 Task: For heading  Tahoma with underline.  font size for heading20,  'Change the font style of data to'Arial.  and font size to 12,  Change the alignment of both headline & data to Align left.  In the sheet  BankStmts reviewbook
Action: Mouse moved to (133, 158)
Screenshot: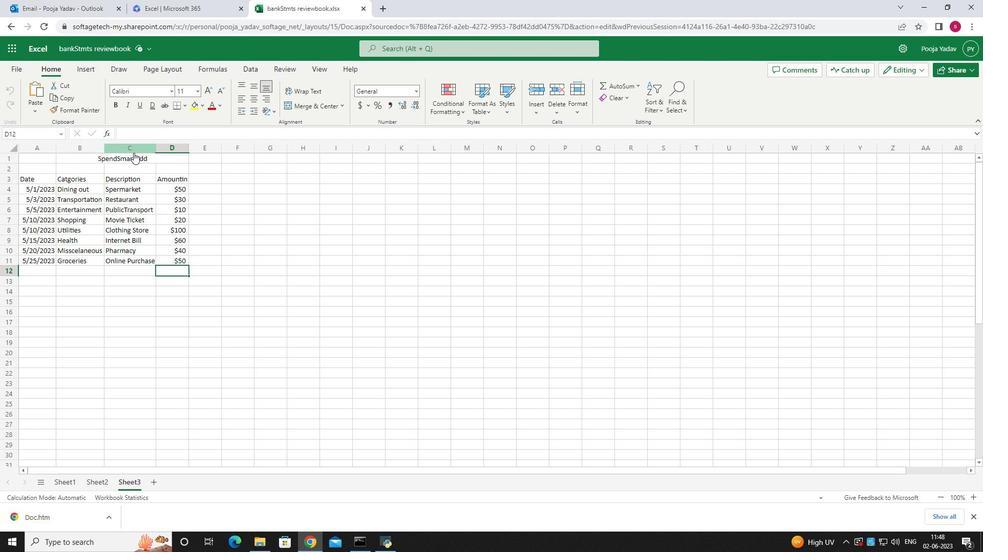 
Action: Mouse pressed left at (133, 158)
Screenshot: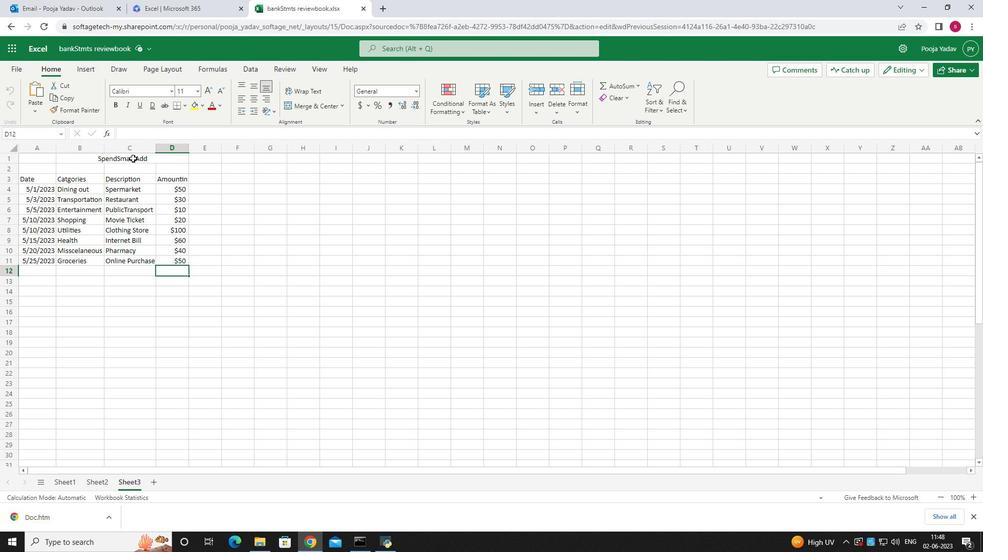 
Action: Key pressed ctrl+U
Screenshot: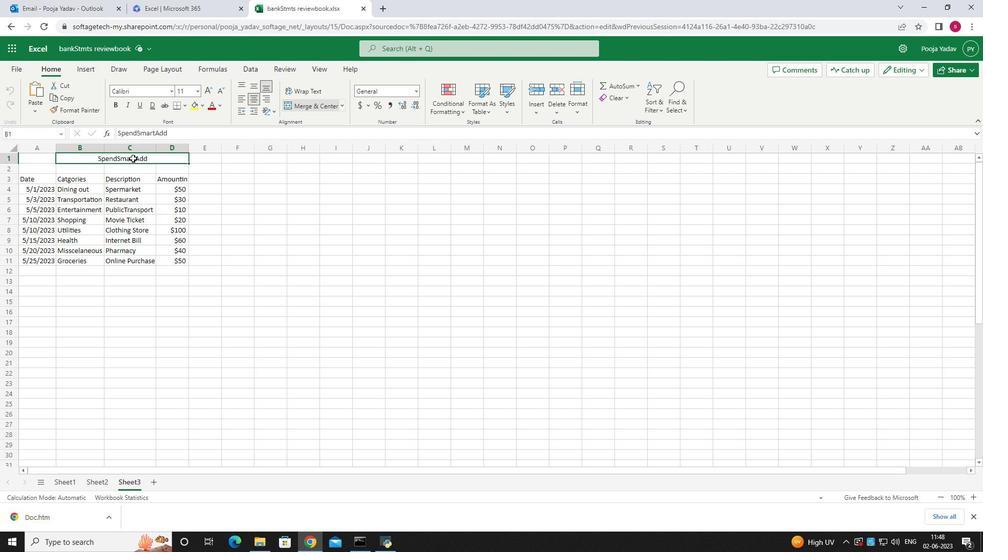 
Action: Mouse moved to (139, 100)
Screenshot: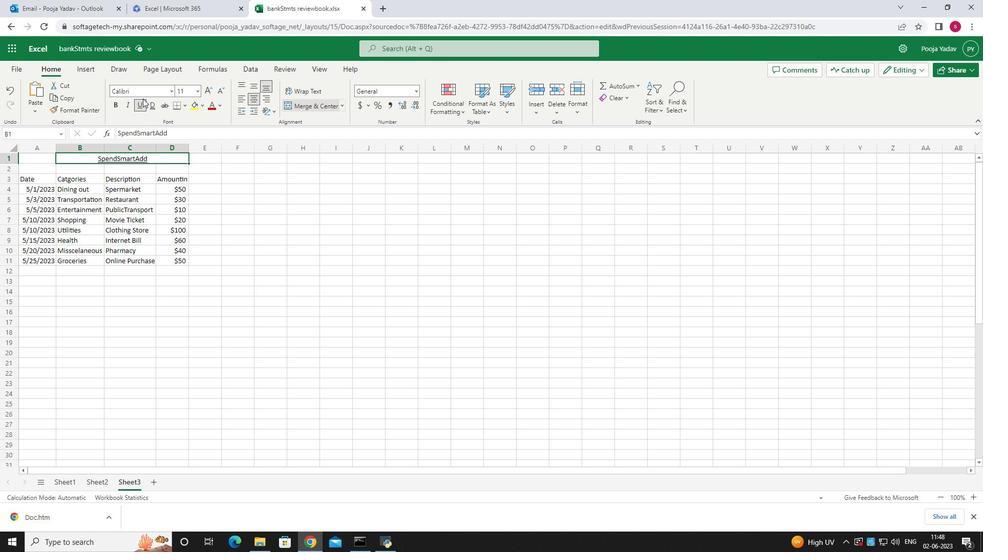 
Action: Mouse pressed left at (139, 100)
Screenshot: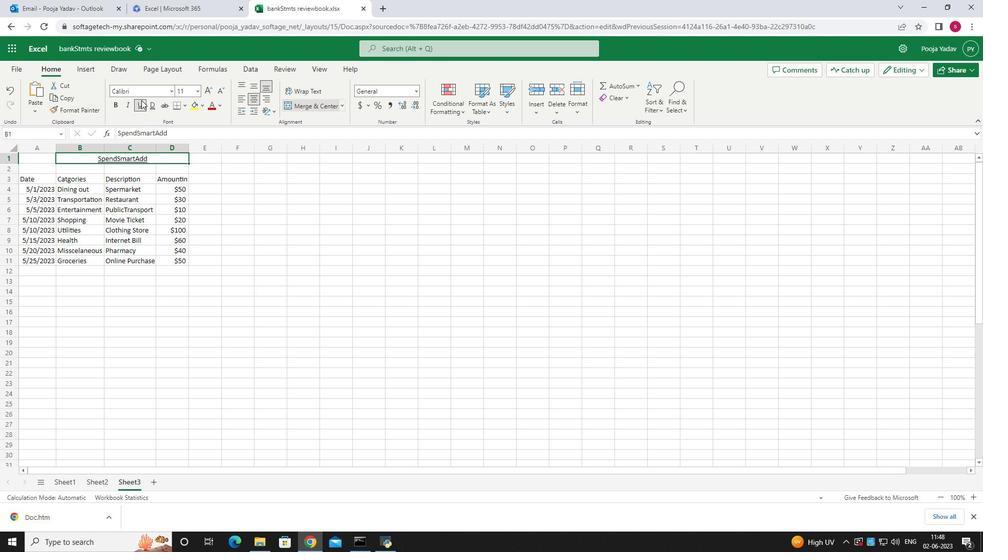 
Action: Mouse pressed left at (139, 100)
Screenshot: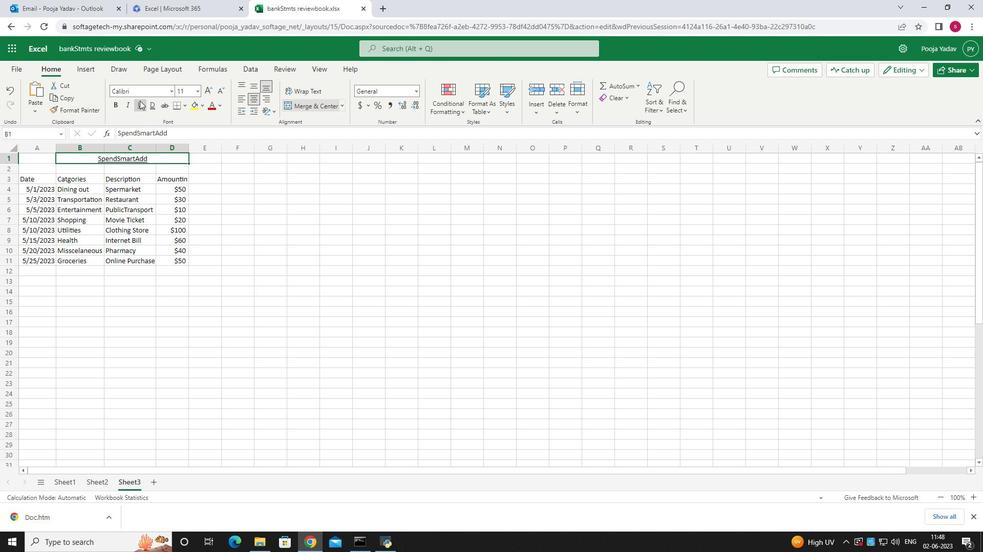 
Action: Mouse moved to (171, 91)
Screenshot: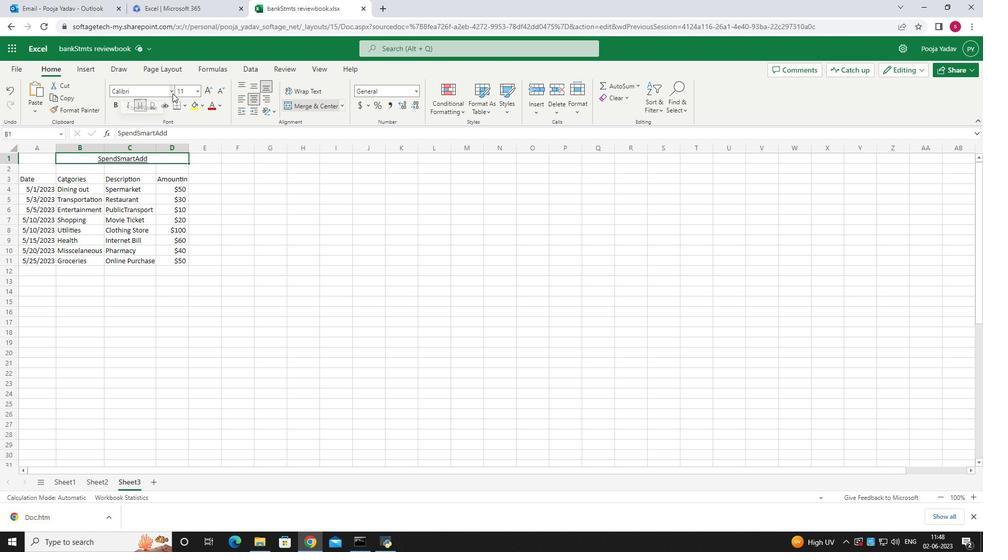 
Action: Mouse pressed left at (171, 91)
Screenshot: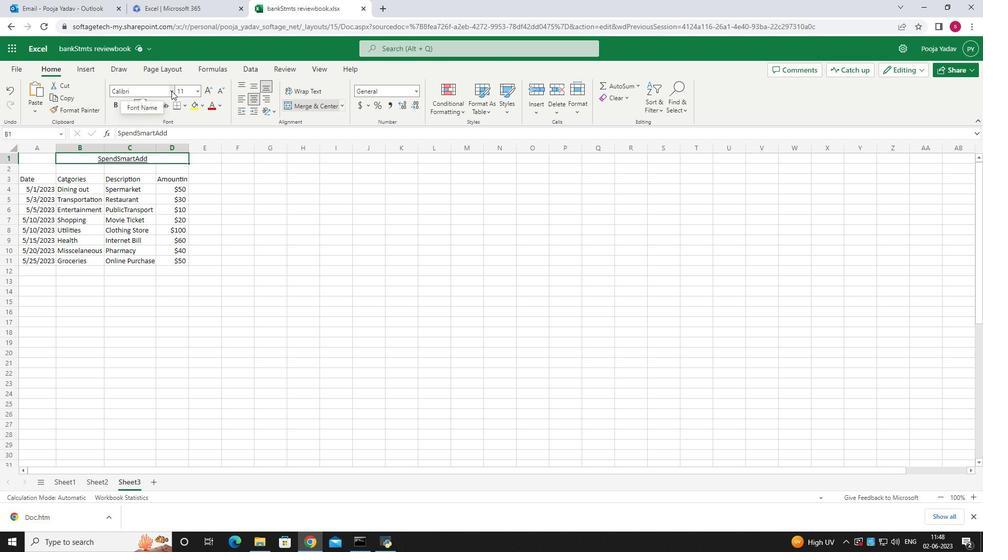 
Action: Mouse pressed left at (171, 91)
Screenshot: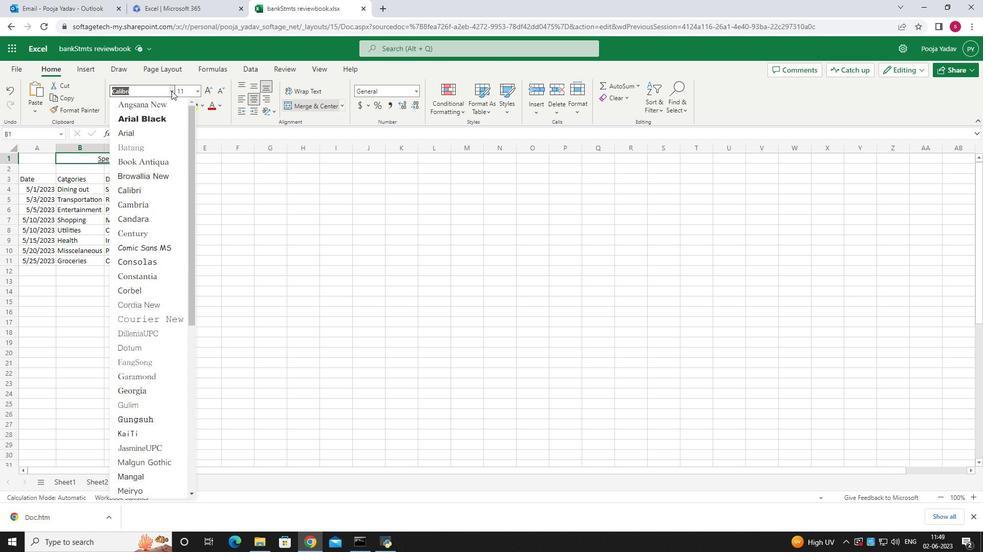 
Action: Mouse pressed left at (171, 91)
Screenshot: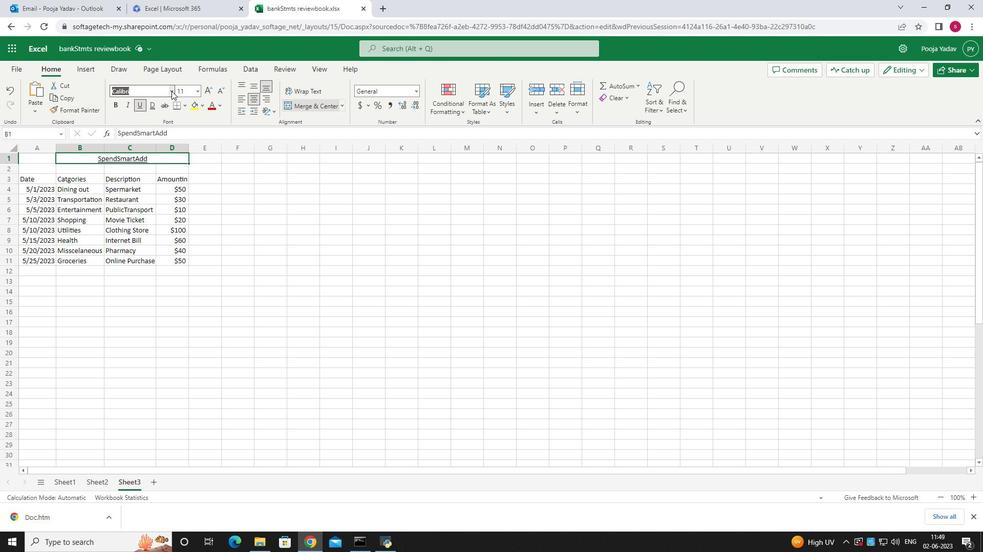 
Action: Mouse moved to (159, 91)
Screenshot: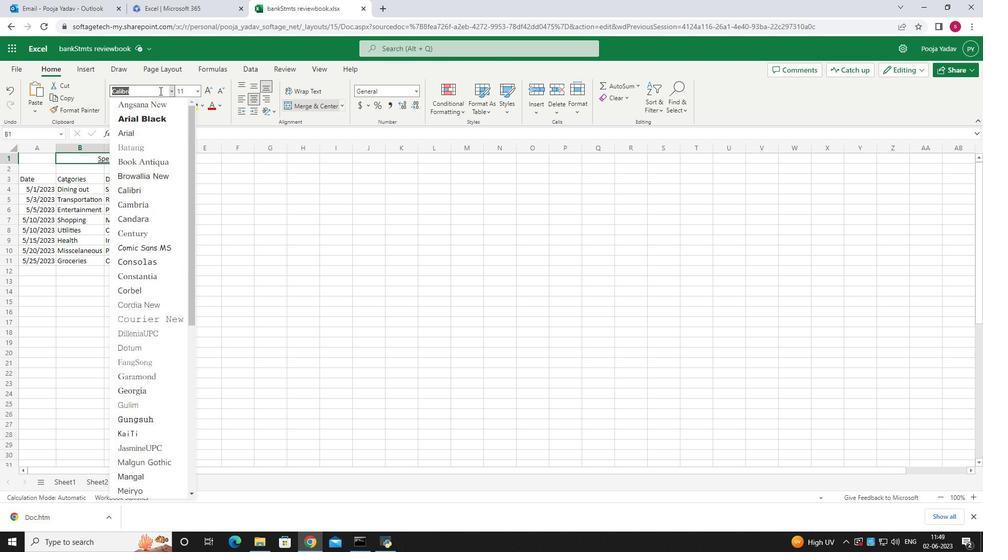 
Action: Mouse pressed left at (159, 91)
Screenshot: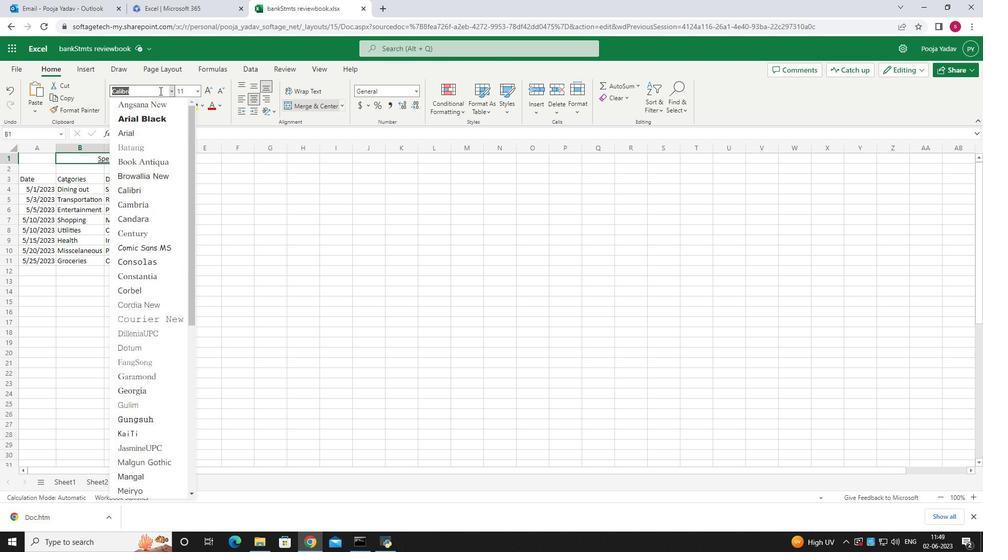 
Action: Key pressed <Key.backspace><Key.backspace><Key.backspace><Key.backspace><Key.backspace><Key.backspace><Key.backspace><Key.backspace><Key.backspace><Key.backspace>t<Key.shift>ho<Key.backspace><Key.backspace>ahoma<Key.enter>
Screenshot: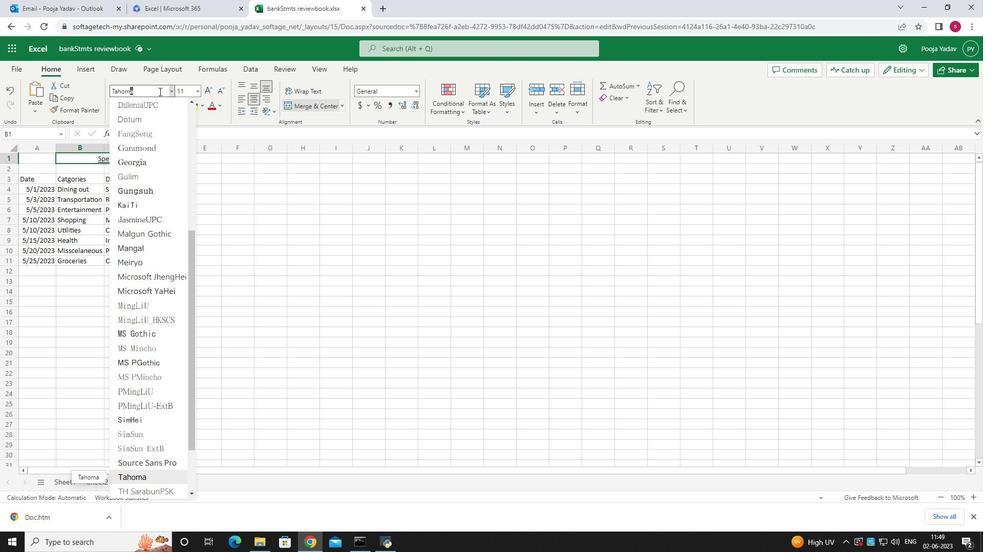 
Action: Mouse moved to (168, 92)
Screenshot: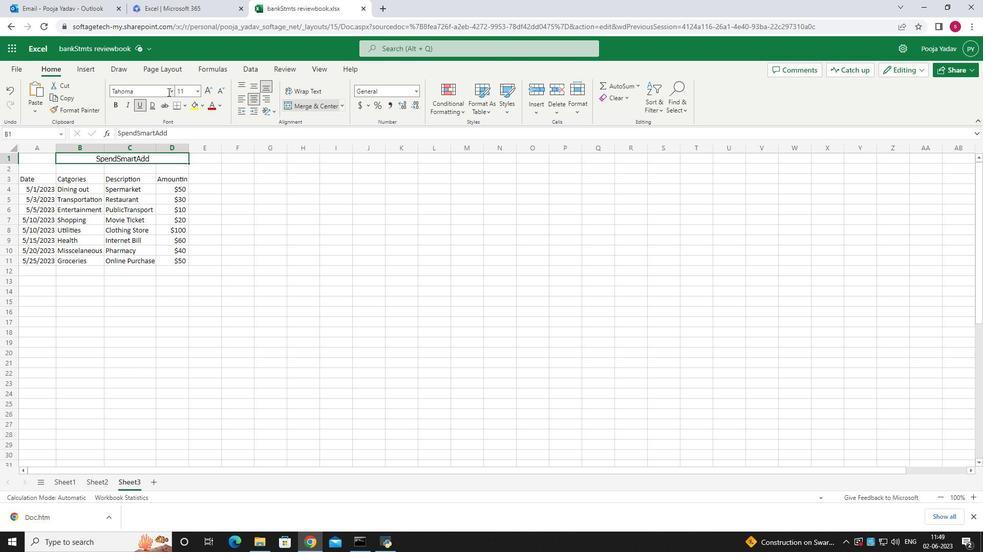 
Action: Mouse pressed left at (168, 92)
Screenshot: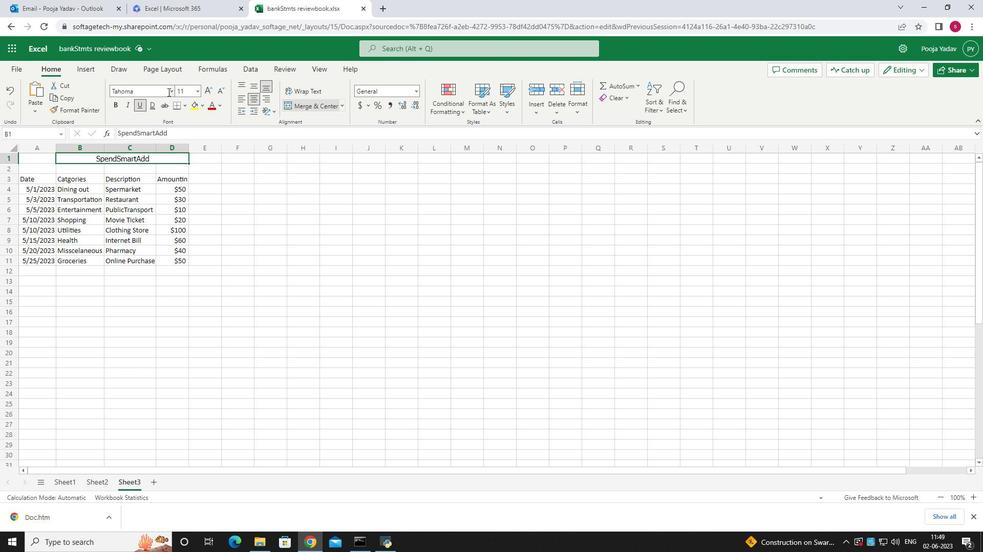 
Action: Mouse moved to (152, 371)
Screenshot: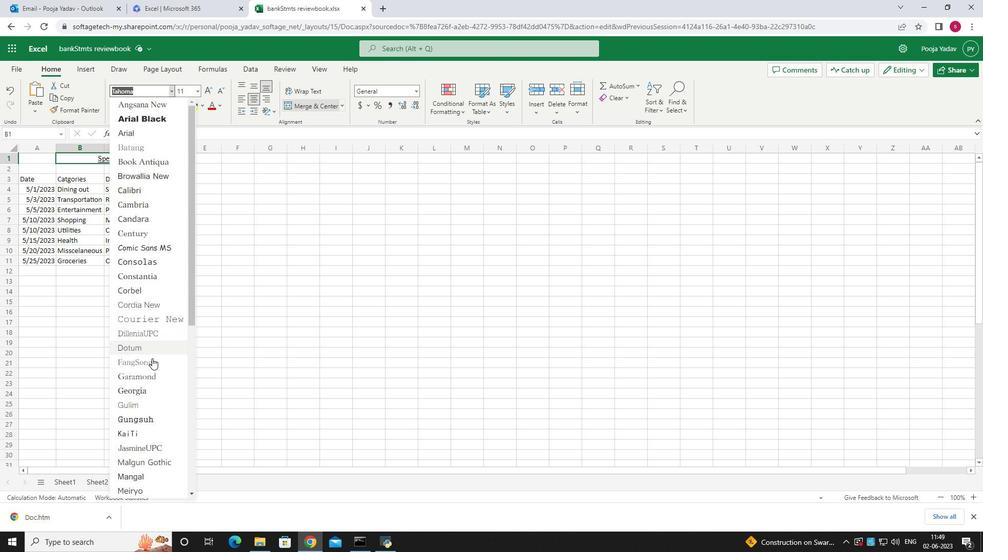 
Action: Mouse scrolled (152, 370) with delta (0, 0)
Screenshot: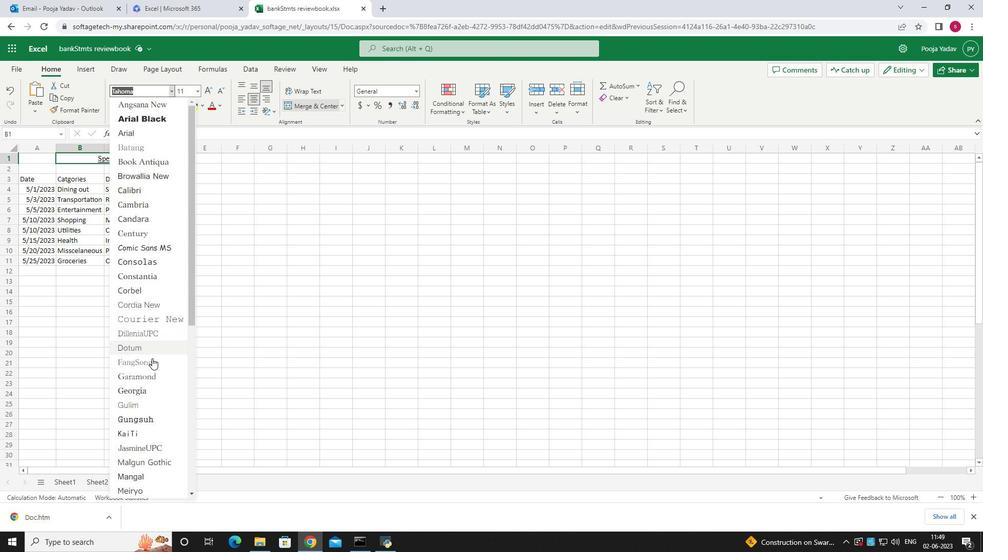 
Action: Mouse scrolled (152, 370) with delta (0, 0)
Screenshot: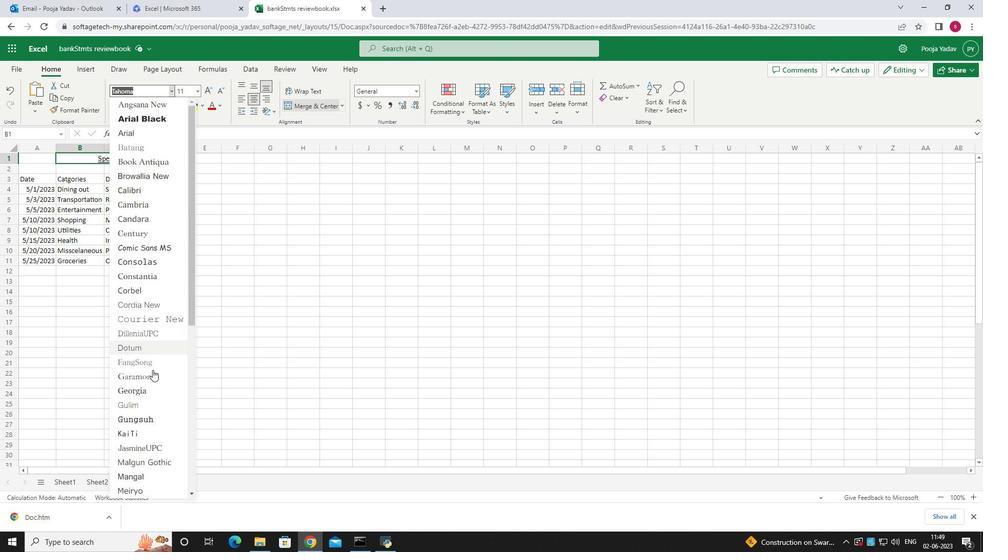 
Action: Mouse scrolled (152, 370) with delta (0, 0)
Screenshot: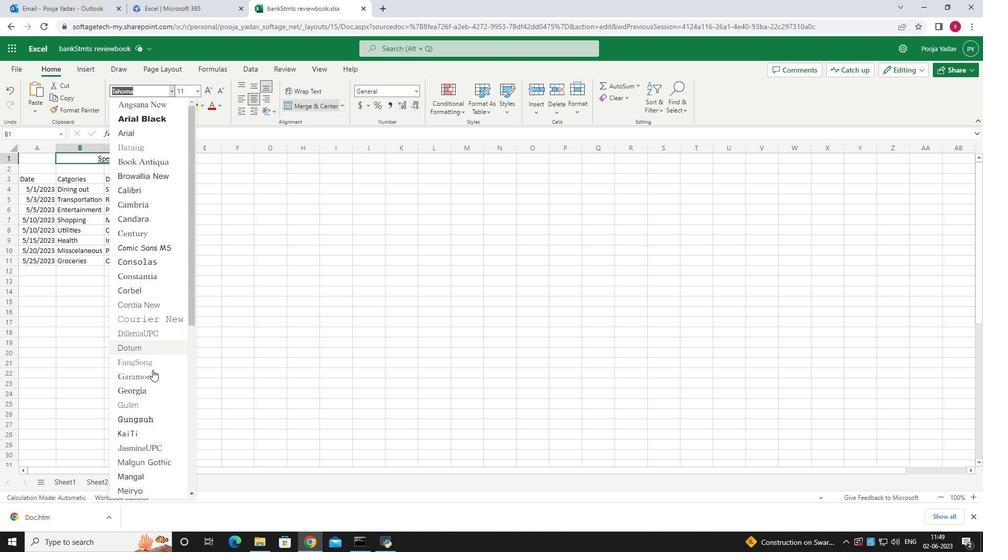 
Action: Mouse scrolled (152, 370) with delta (0, 0)
Screenshot: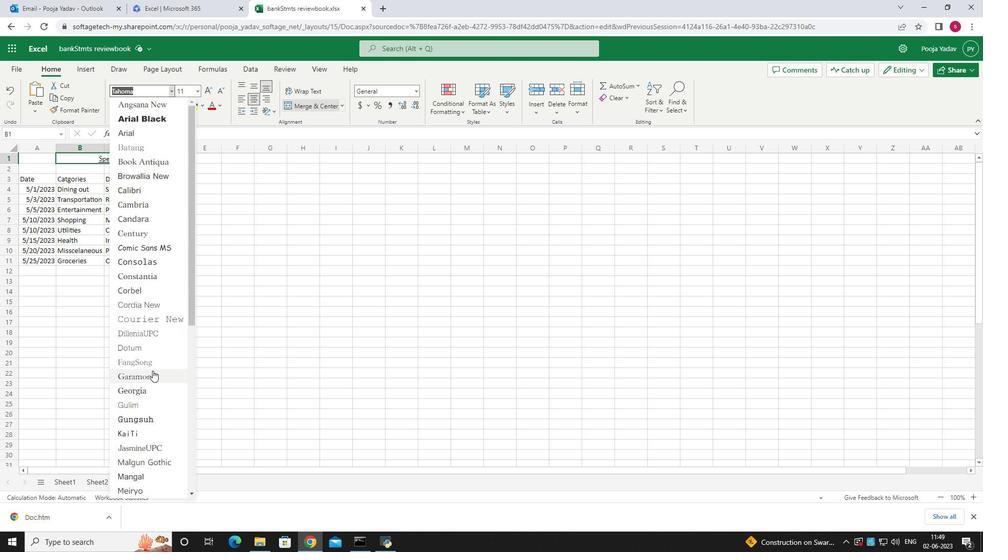 
Action: Mouse scrolled (152, 370) with delta (0, 0)
Screenshot: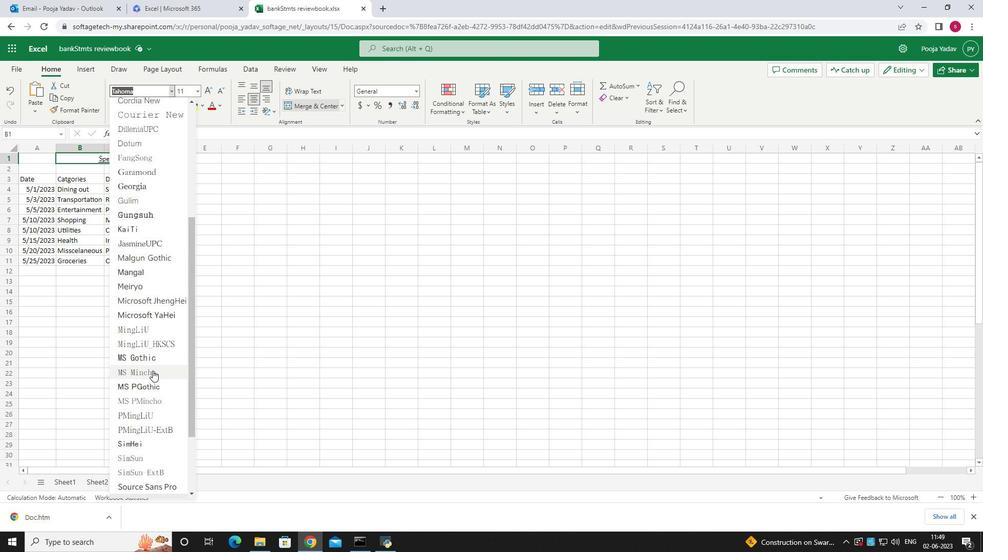 
Action: Mouse scrolled (152, 370) with delta (0, 0)
Screenshot: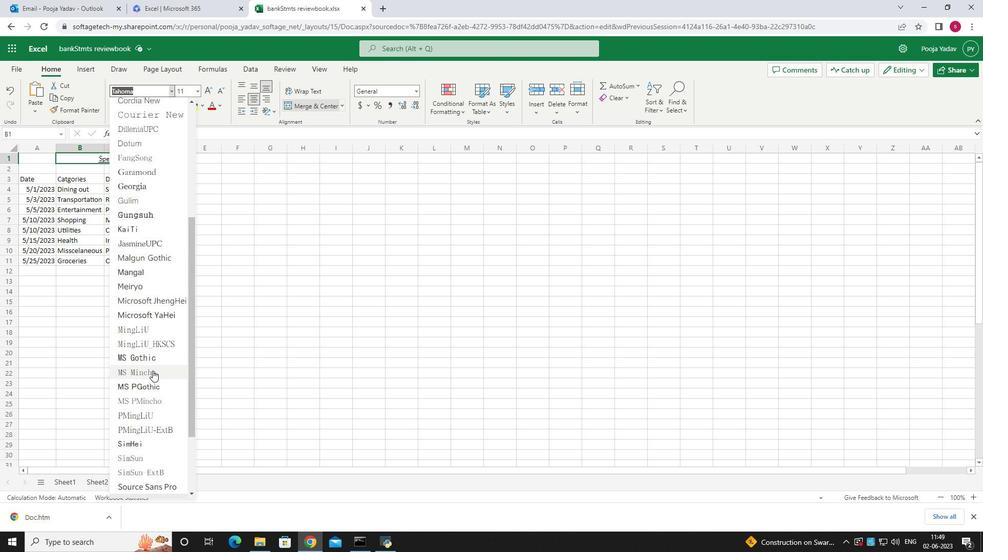 
Action: Mouse scrolled (152, 370) with delta (0, 0)
Screenshot: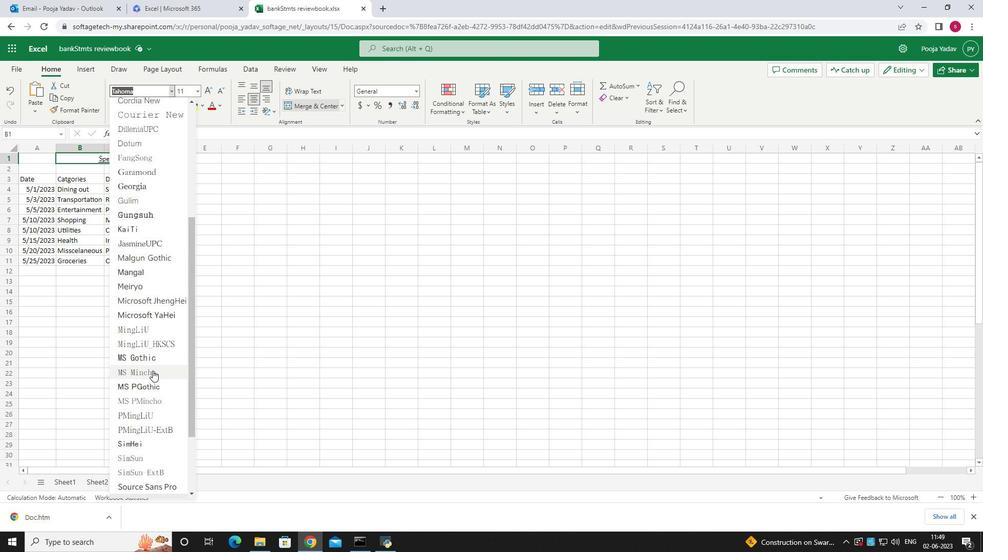 
Action: Mouse scrolled (152, 370) with delta (0, 0)
Screenshot: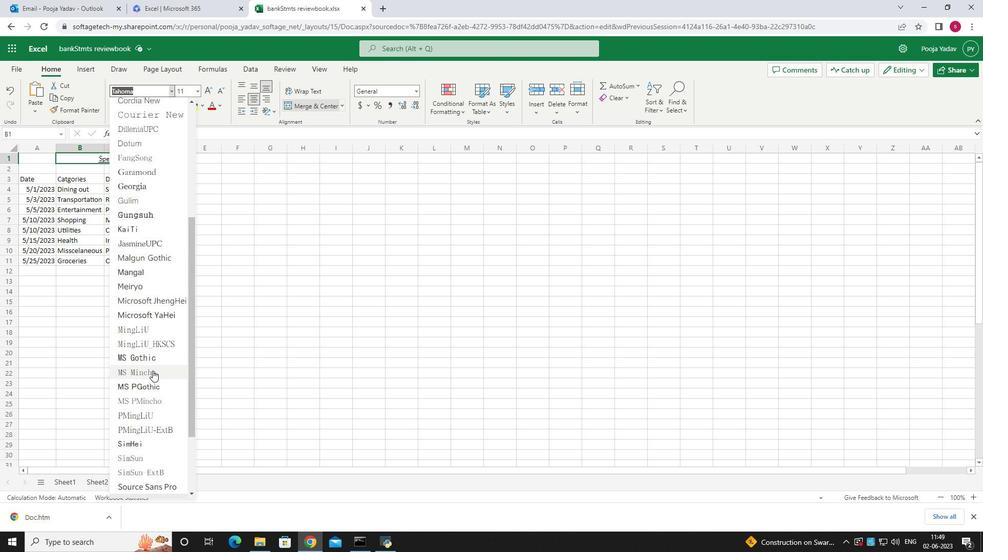 
Action: Mouse scrolled (152, 370) with delta (0, 0)
Screenshot: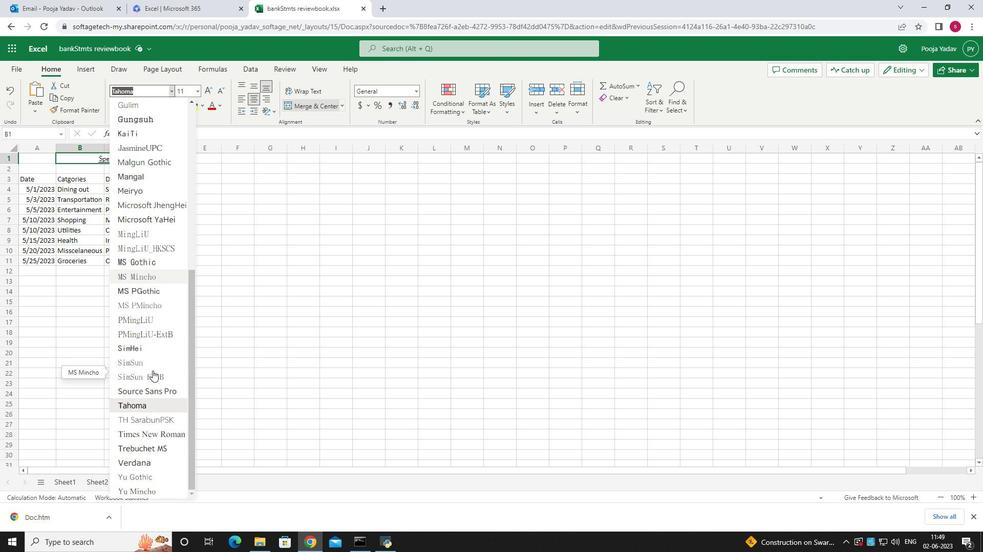 
Action: Mouse scrolled (152, 370) with delta (0, 0)
Screenshot: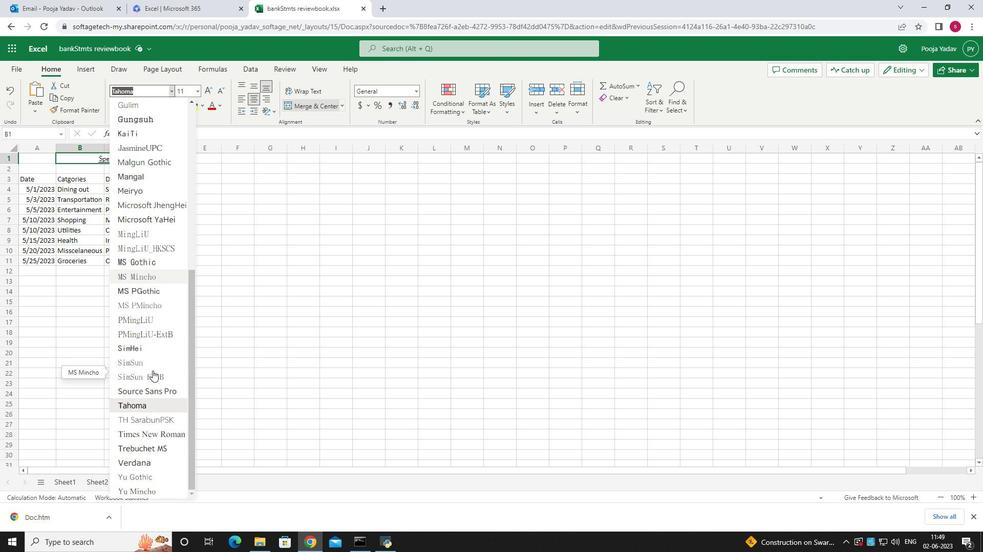 
Action: Mouse scrolled (152, 370) with delta (0, 0)
Screenshot: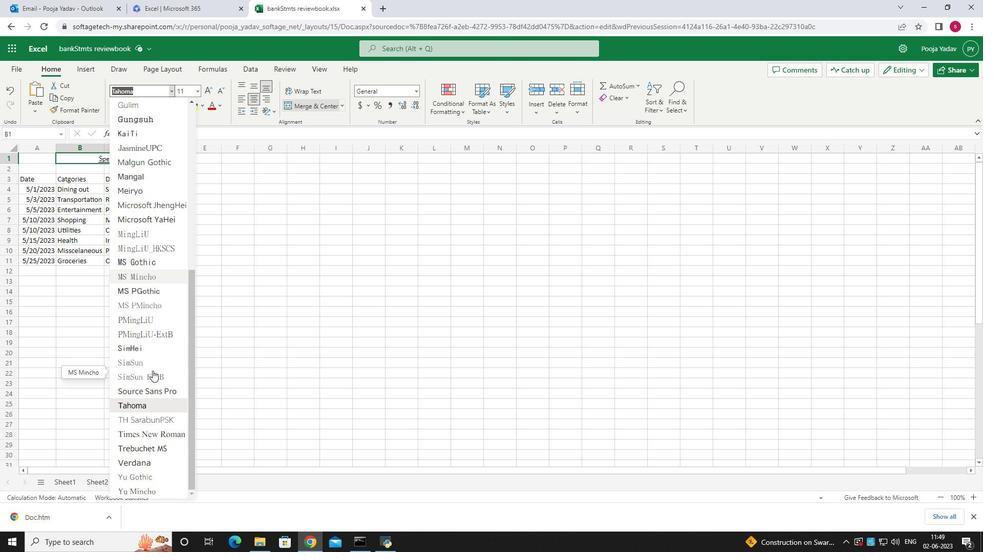 
Action: Mouse scrolled (152, 370) with delta (0, 0)
Screenshot: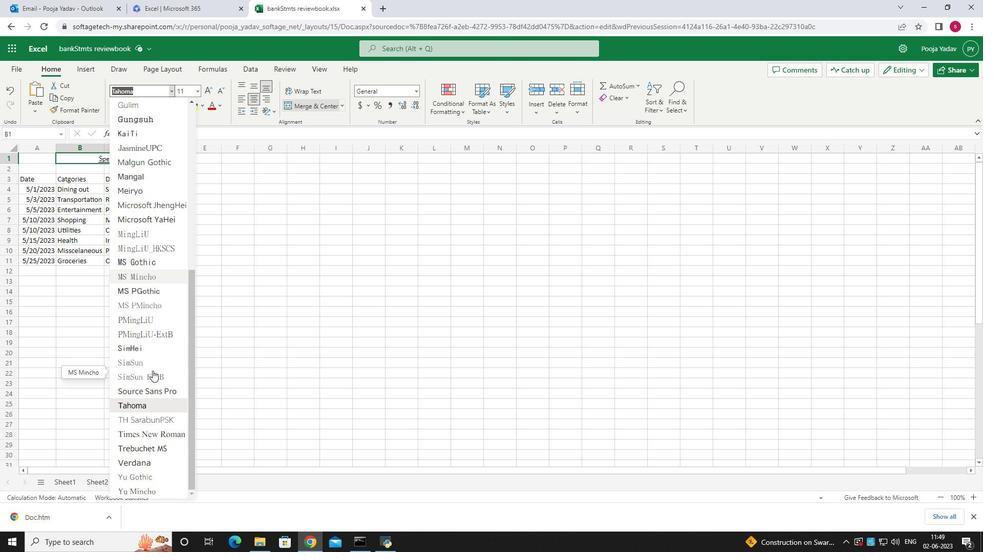 
Action: Mouse scrolled (152, 370) with delta (0, 0)
Screenshot: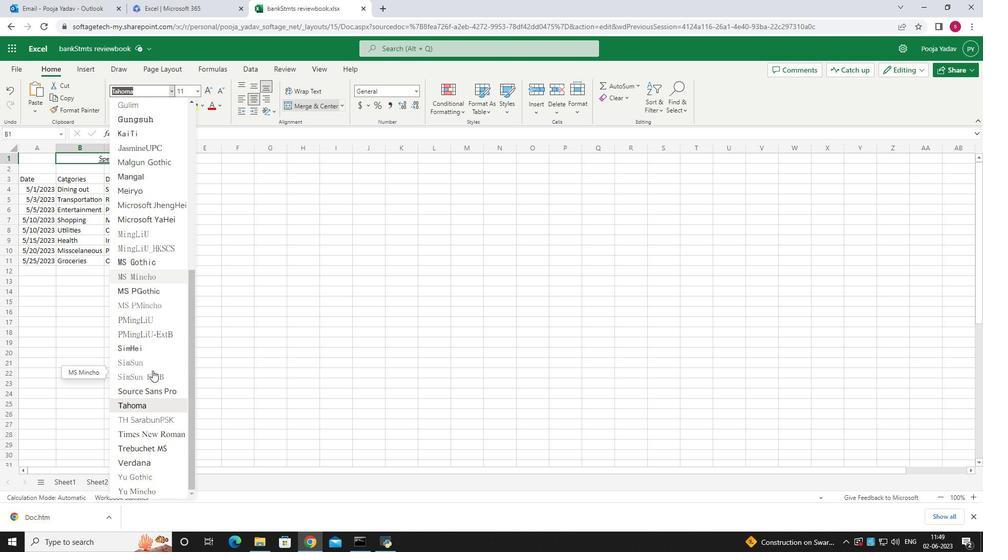 
Action: Mouse scrolled (152, 370) with delta (0, 0)
Screenshot: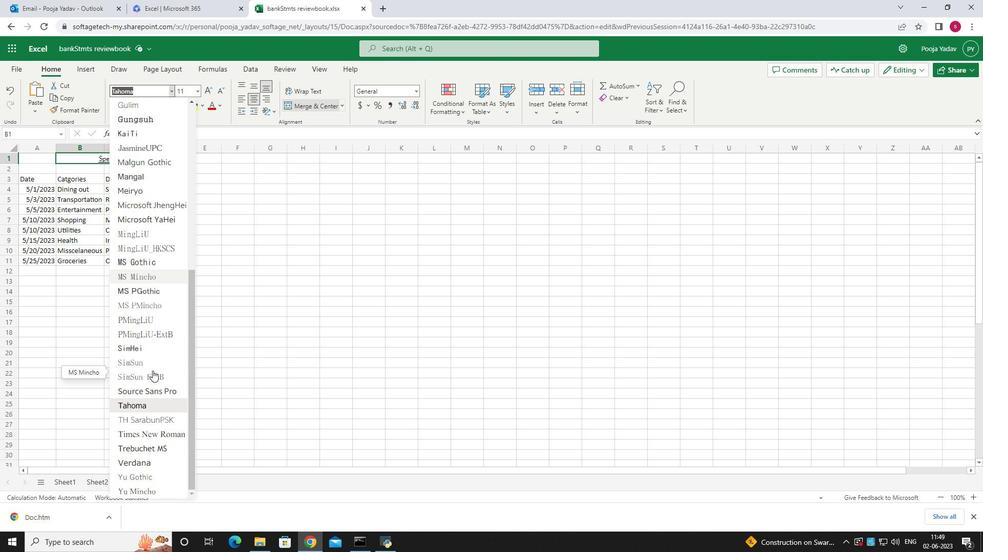 
Action: Mouse scrolled (152, 370) with delta (0, 0)
Screenshot: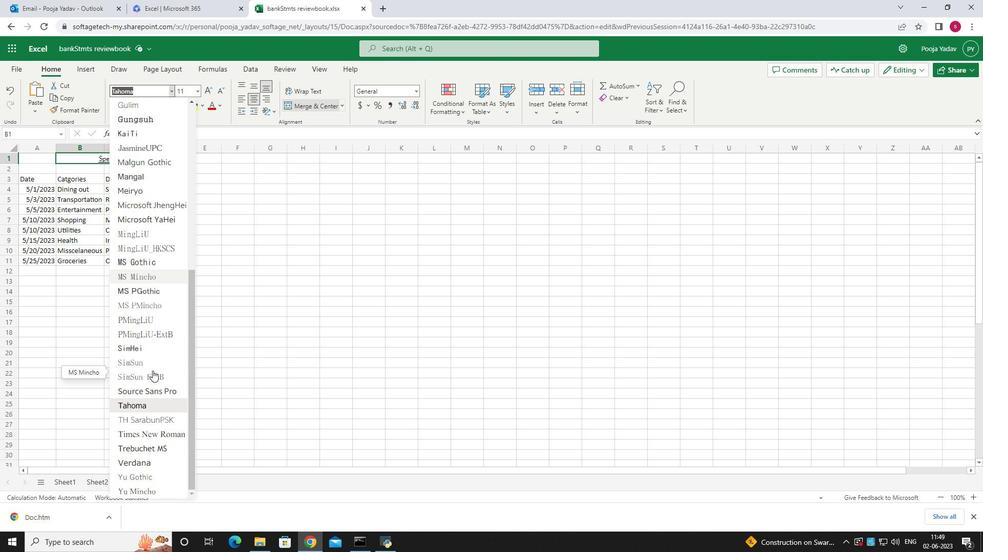 
Action: Mouse scrolled (152, 370) with delta (0, 0)
Screenshot: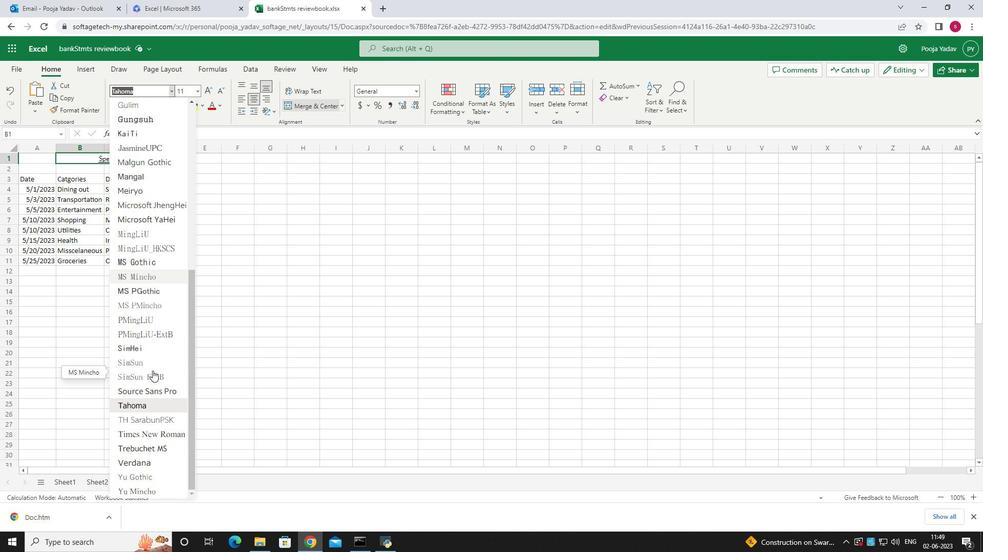 
Action: Mouse scrolled (152, 370) with delta (0, 0)
Screenshot: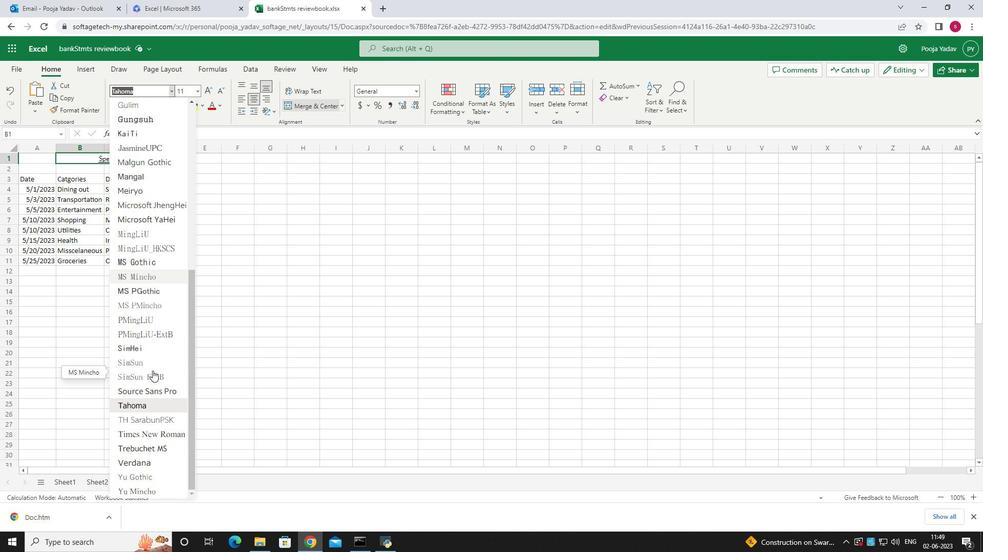 
Action: Mouse moved to (144, 401)
Screenshot: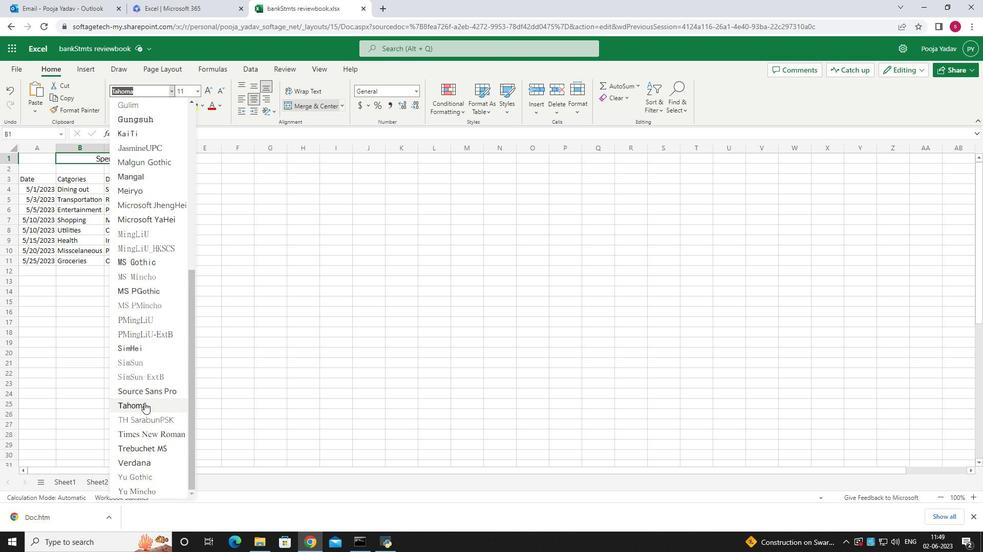 
Action: Mouse pressed left at (144, 401)
Screenshot: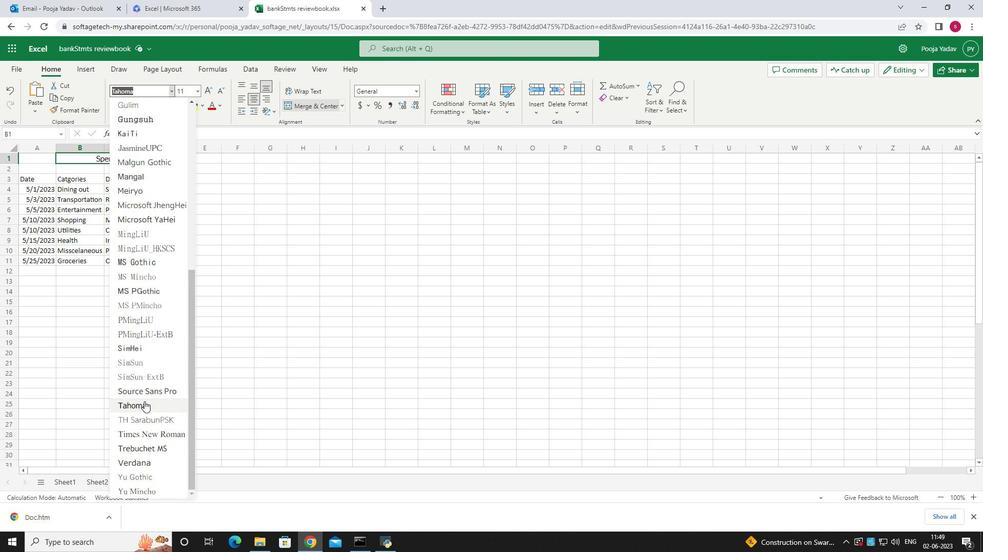 
Action: Mouse moved to (198, 90)
Screenshot: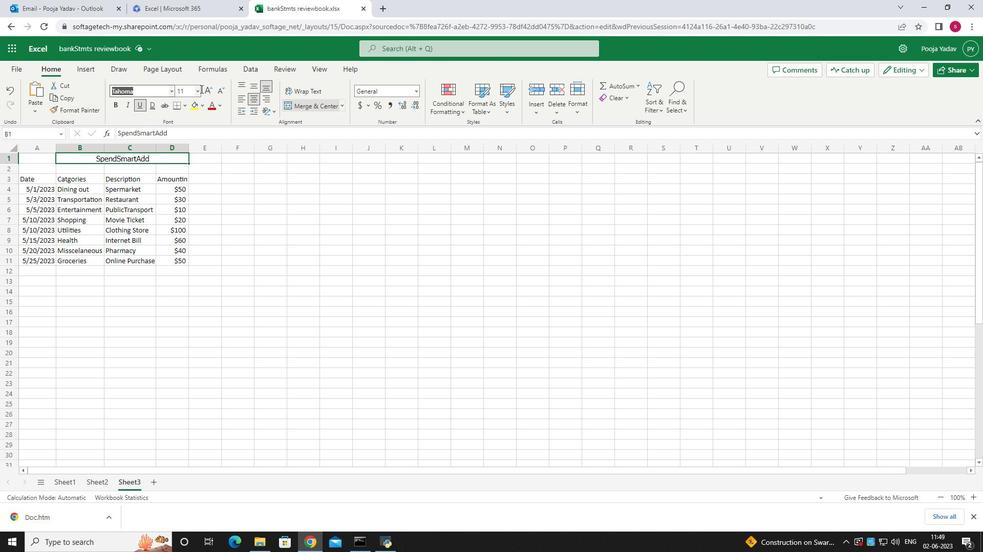 
Action: Mouse pressed left at (198, 90)
Screenshot: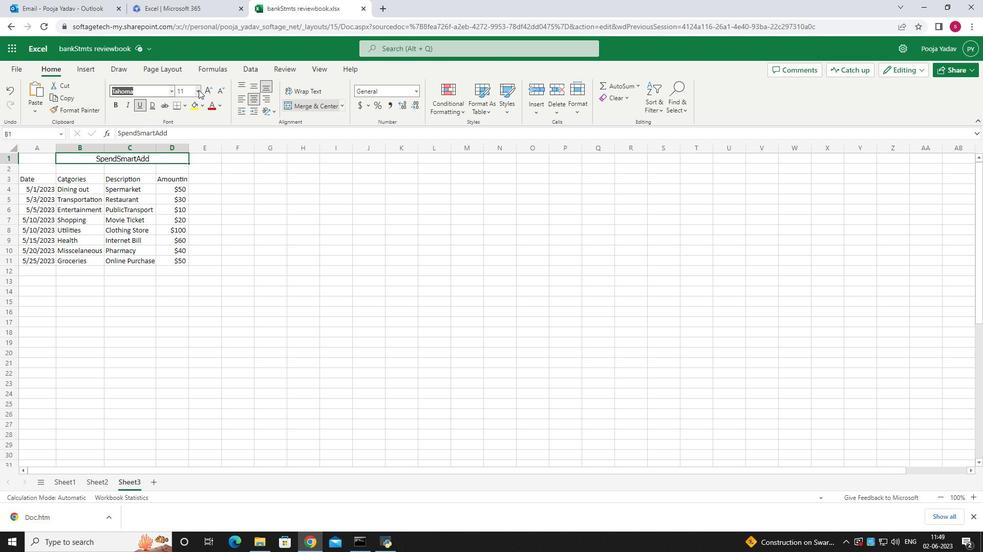 
Action: Mouse moved to (183, 217)
Screenshot: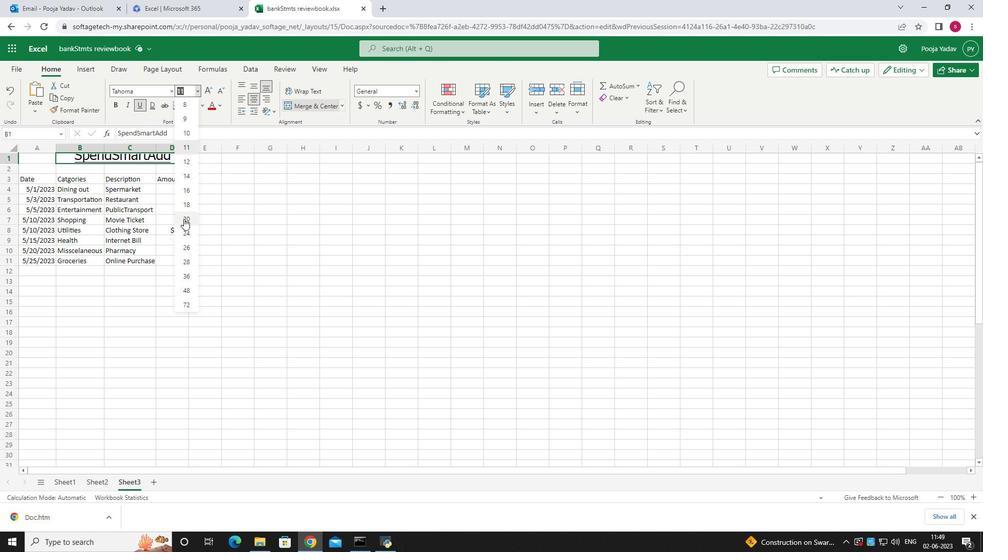 
Action: Mouse pressed left at (183, 217)
Screenshot: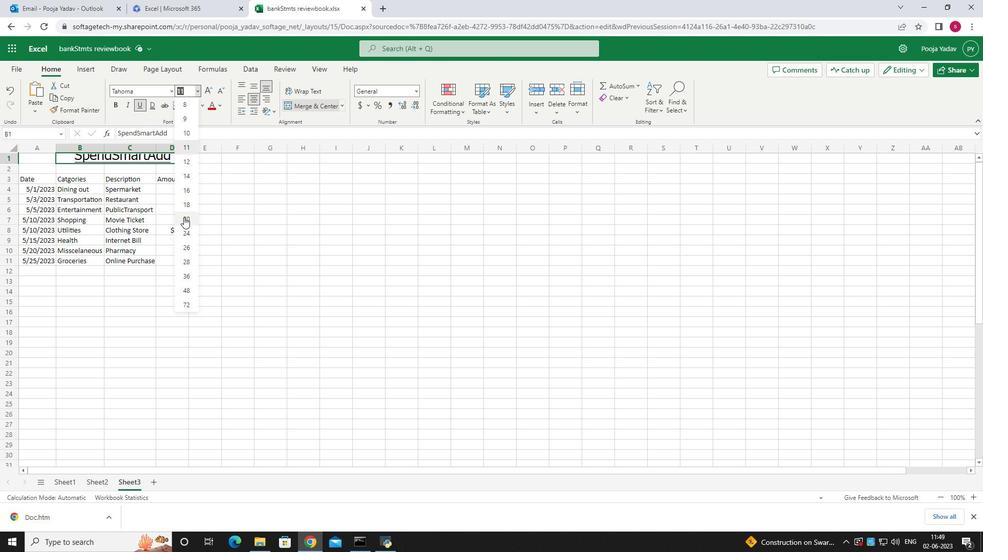 
Action: Mouse moved to (37, 181)
Screenshot: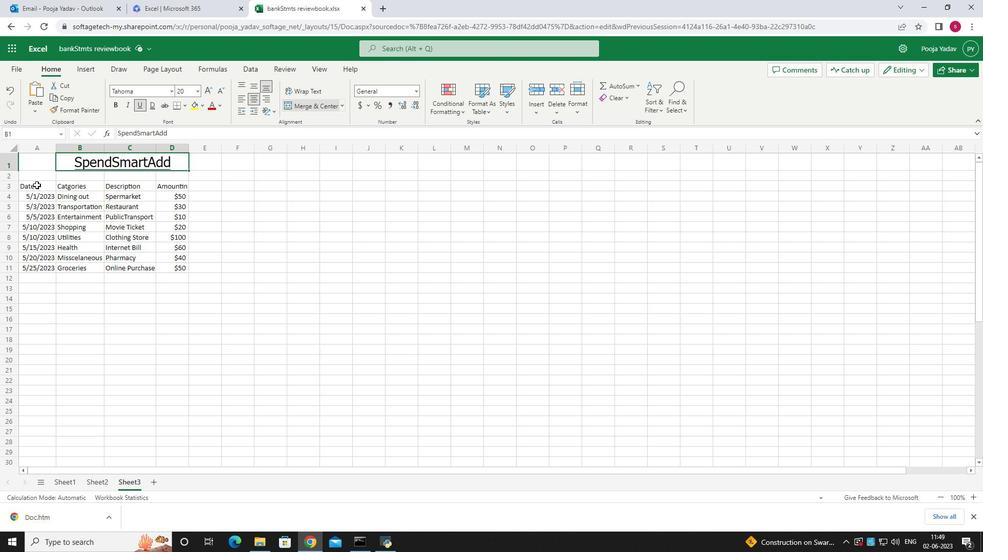 
Action: Mouse pressed left at (37, 181)
Screenshot: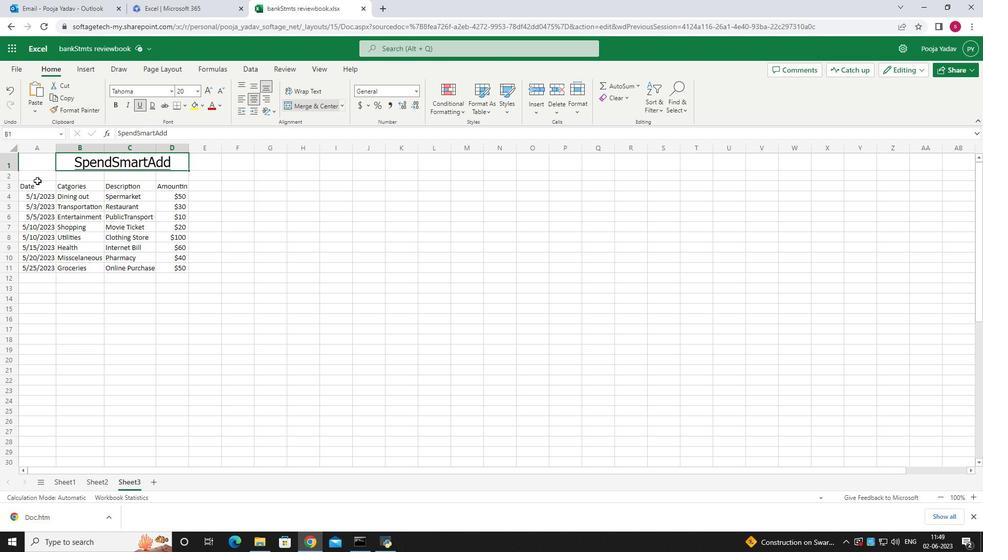 
Action: Mouse moved to (32, 175)
Screenshot: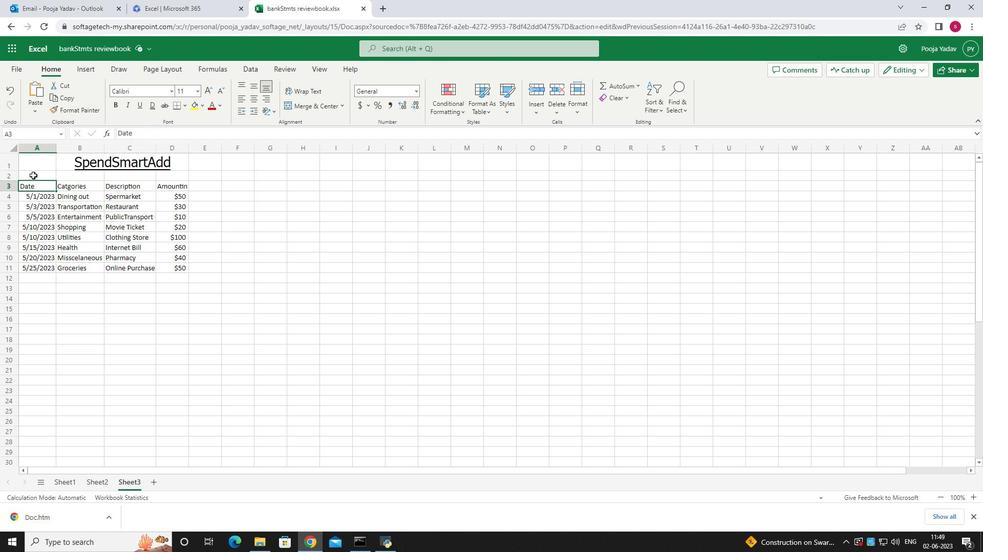 
Action: Mouse pressed left at (32, 175)
Screenshot: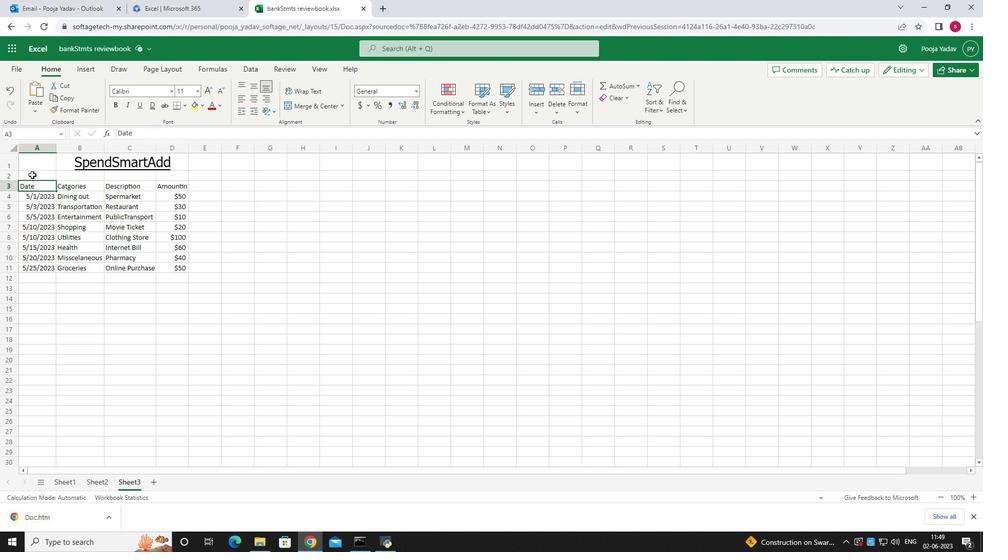 
Action: Mouse moved to (169, 95)
Screenshot: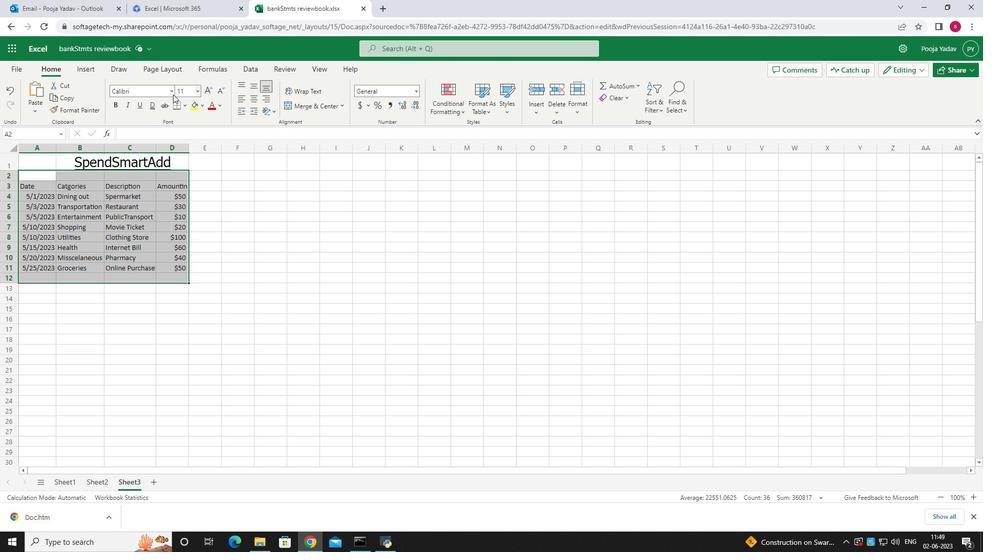 
Action: Mouse pressed left at (169, 95)
Screenshot: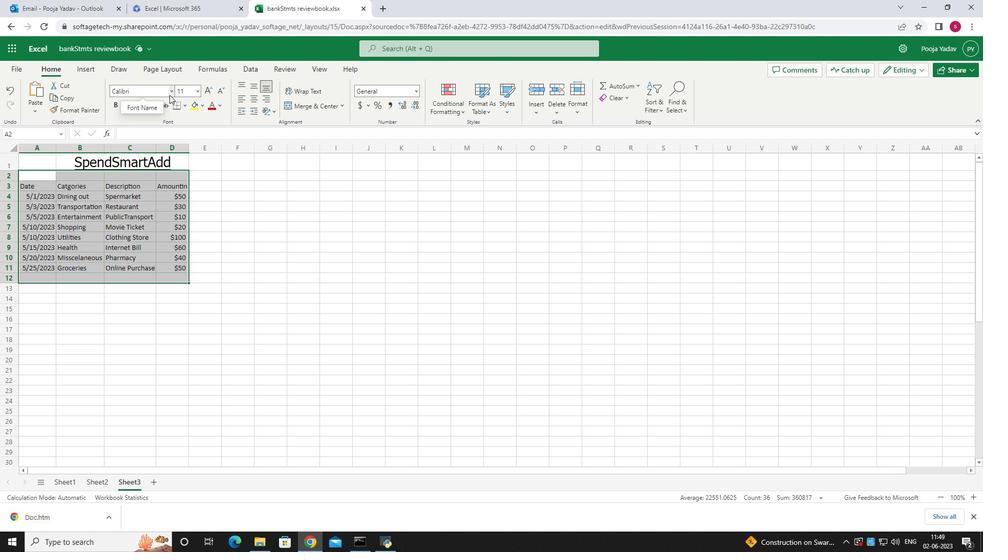 
Action: Mouse moved to (158, 130)
Screenshot: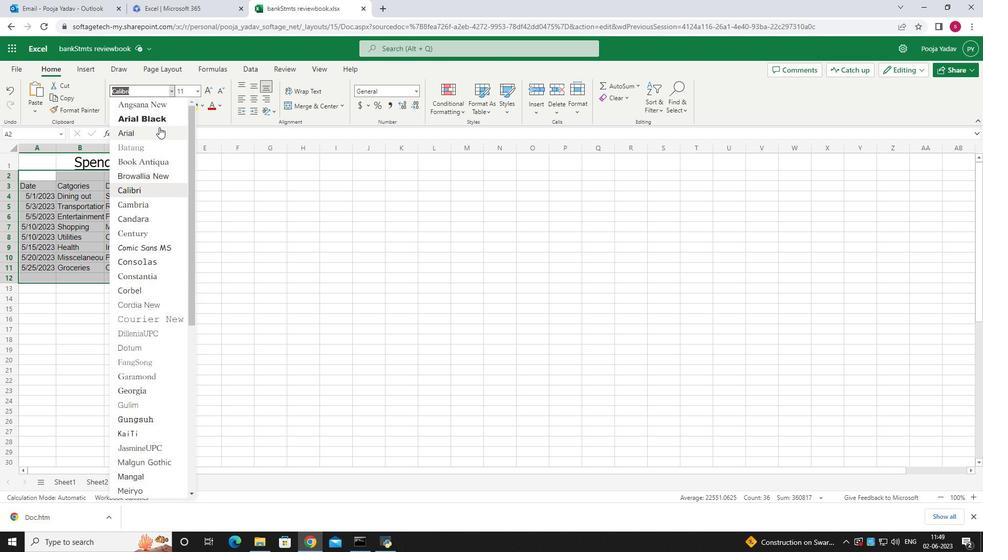 
Action: Mouse pressed left at (158, 130)
Screenshot: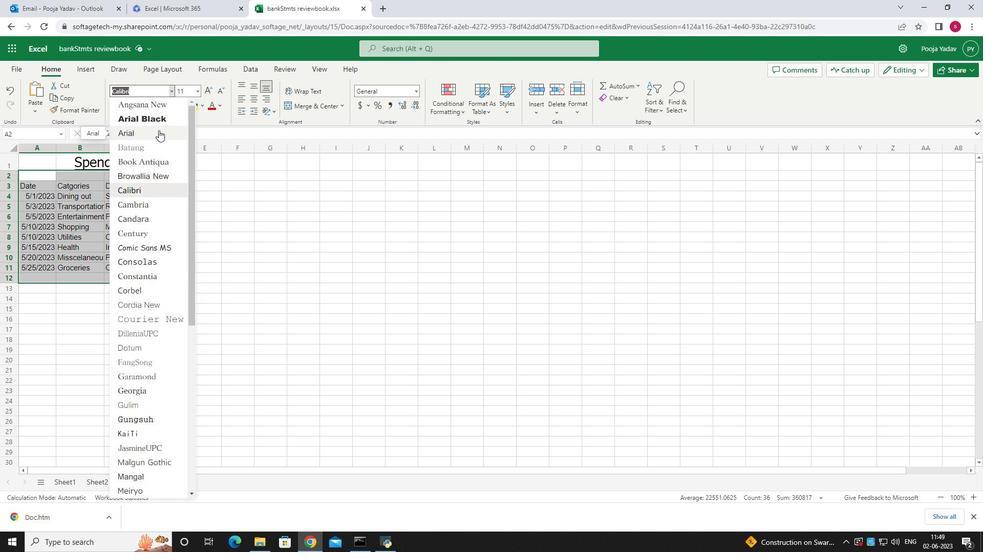 
Action: Mouse moved to (196, 91)
Screenshot: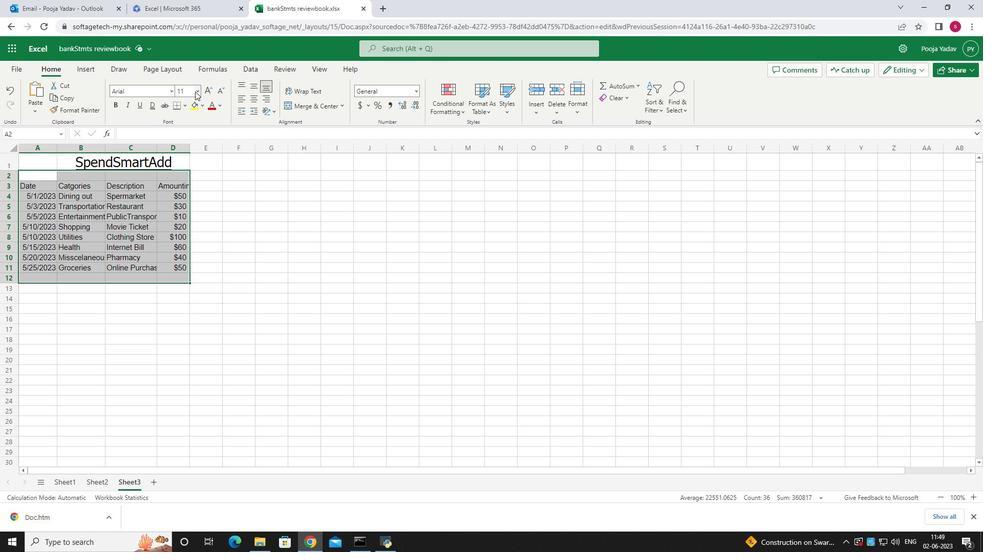 
Action: Mouse pressed left at (196, 91)
Screenshot: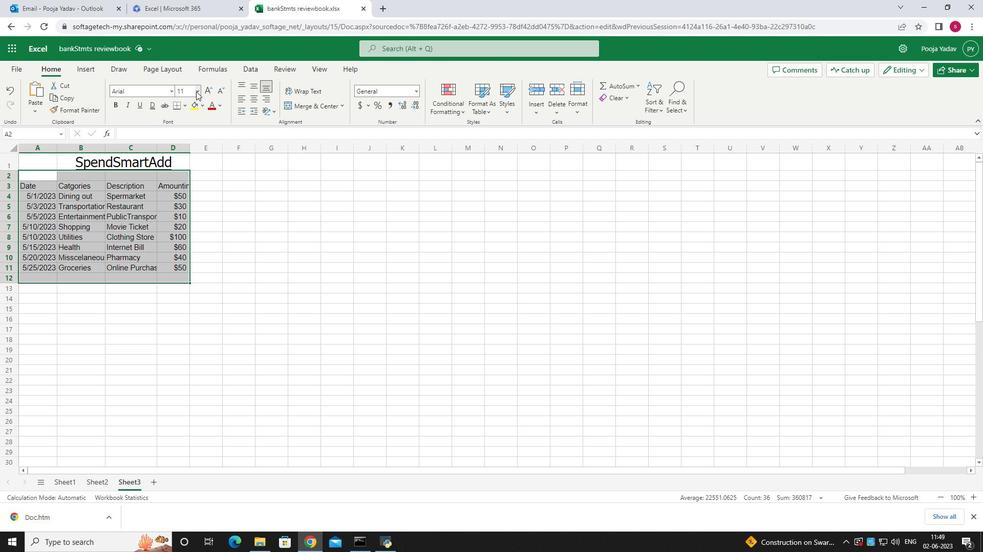 
Action: Mouse moved to (187, 156)
Screenshot: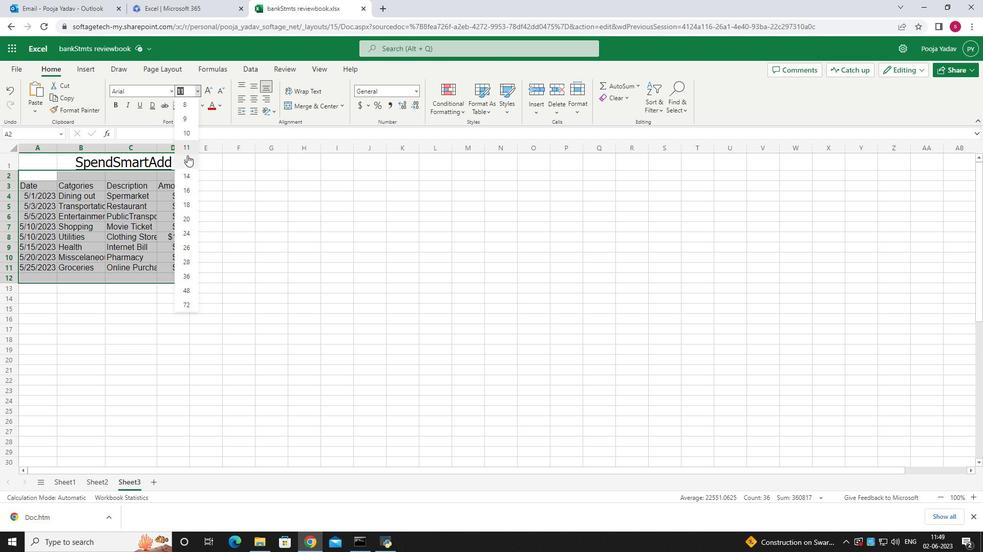 
Action: Mouse pressed left at (187, 156)
Screenshot: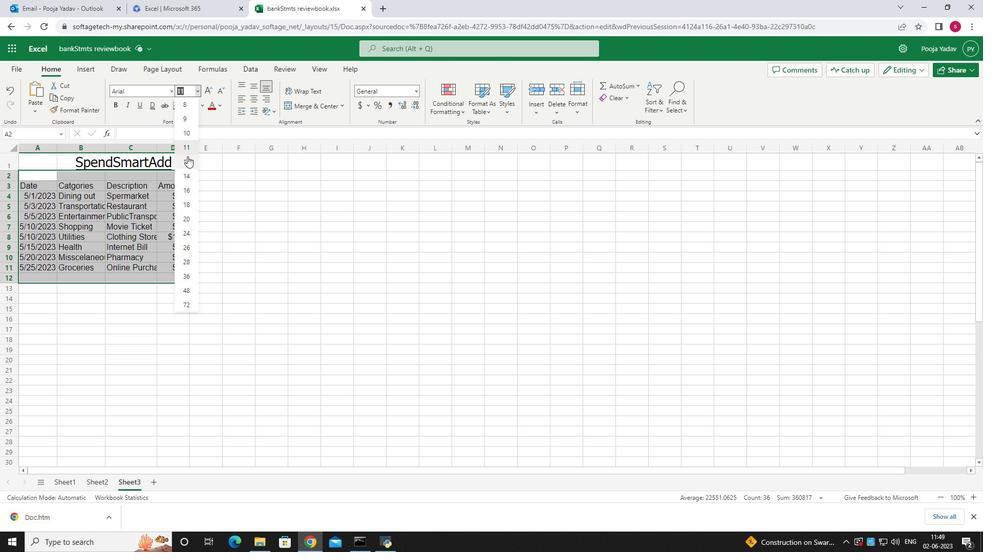 
Action: Mouse moved to (190, 144)
Screenshot: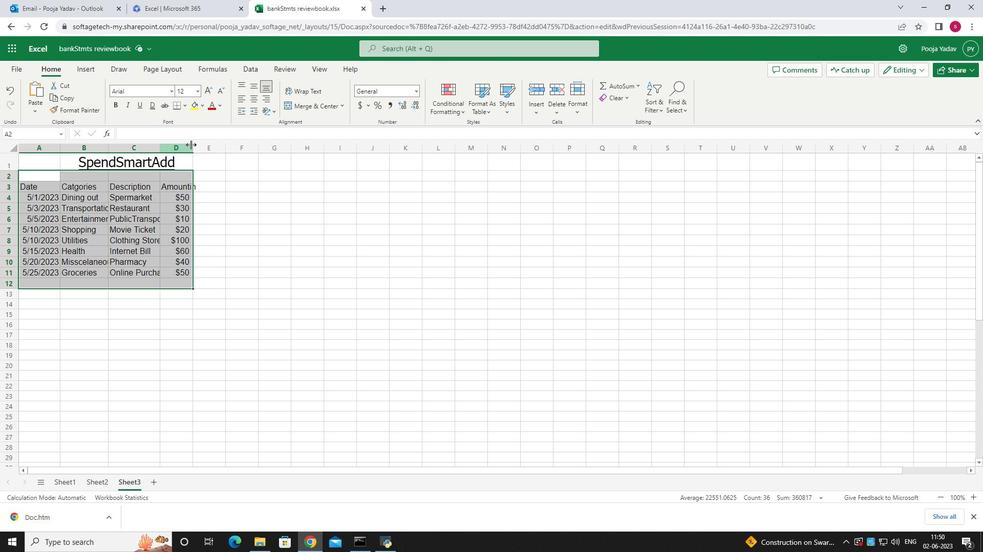 
Action: Mouse pressed left at (190, 144)
Screenshot: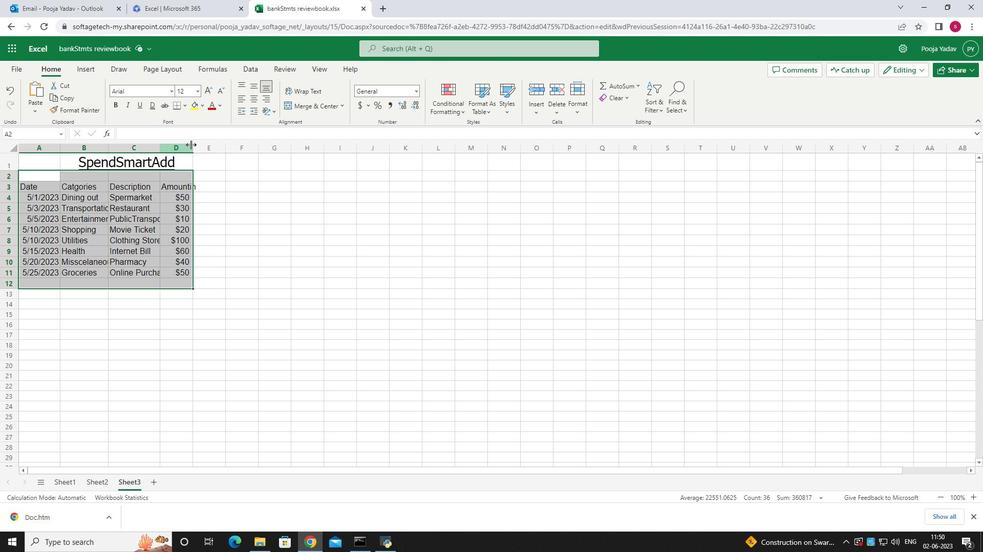 
Action: Mouse moved to (107, 150)
Screenshot: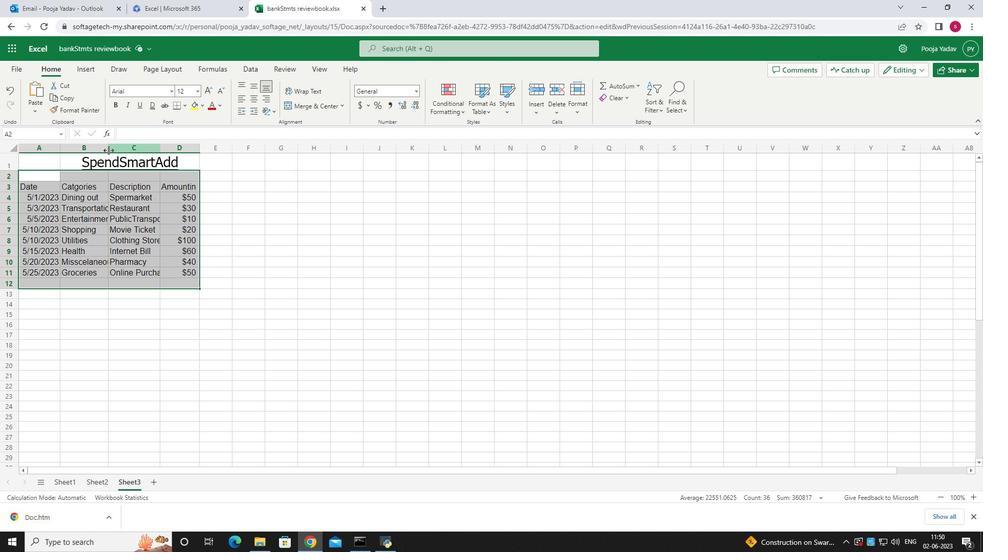 
Action: Mouse pressed left at (107, 150)
Screenshot: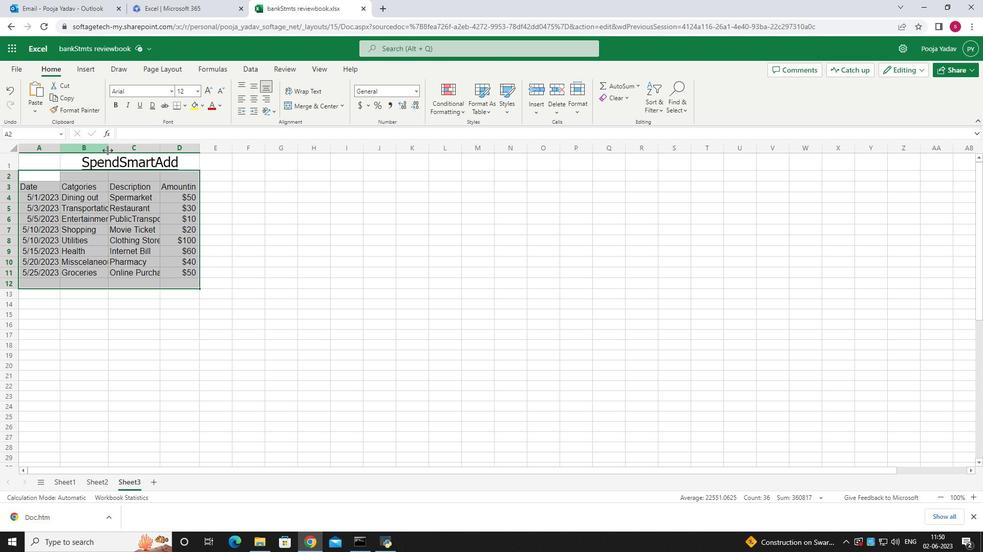 
Action: Mouse moved to (169, 148)
Screenshot: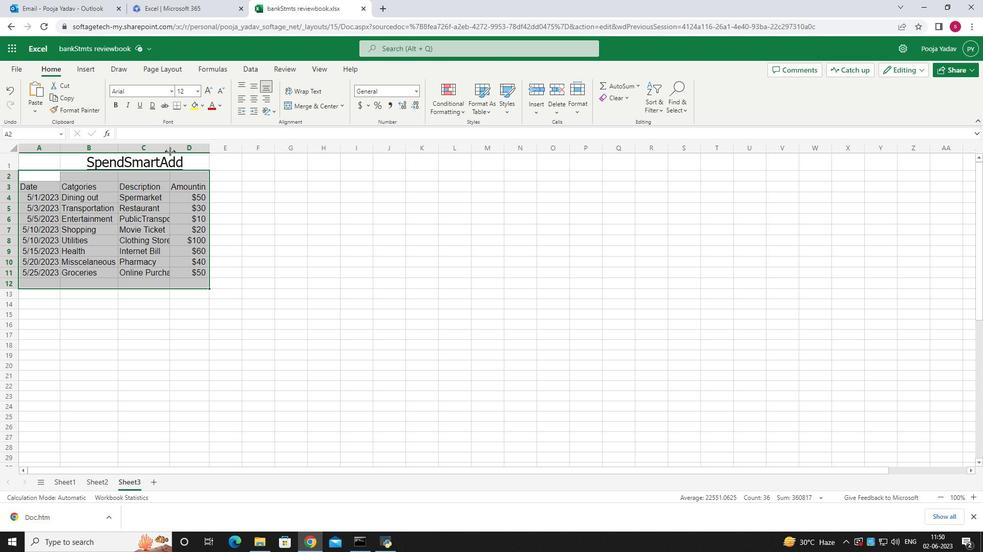
Action: Mouse pressed left at (169, 148)
Screenshot: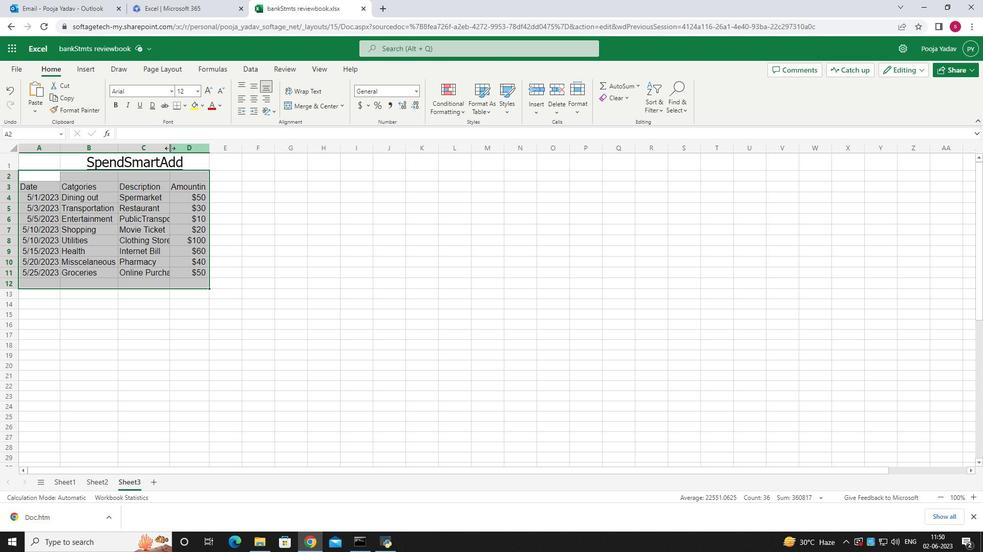 
Action: Mouse moved to (180, 145)
Screenshot: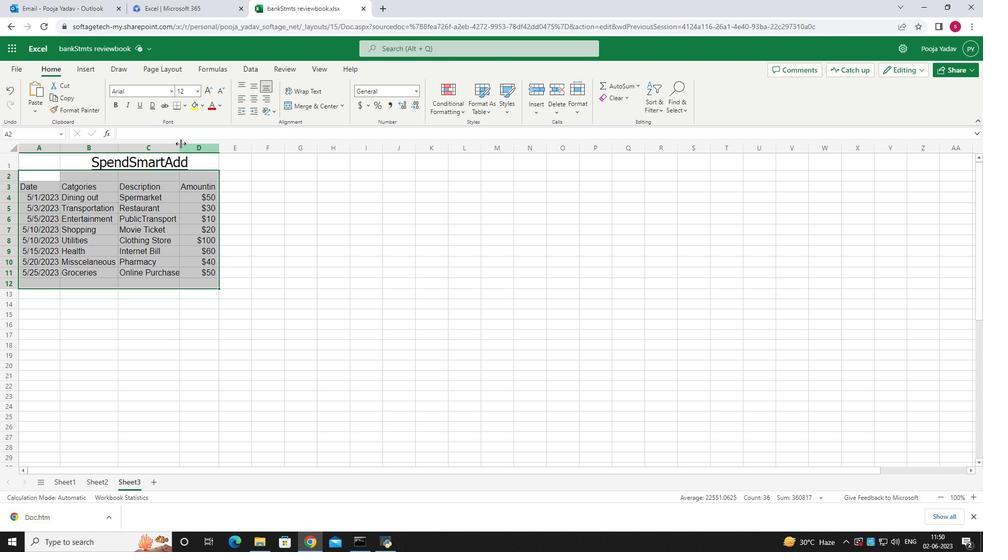 
Action: Mouse pressed left at (180, 145)
Screenshot: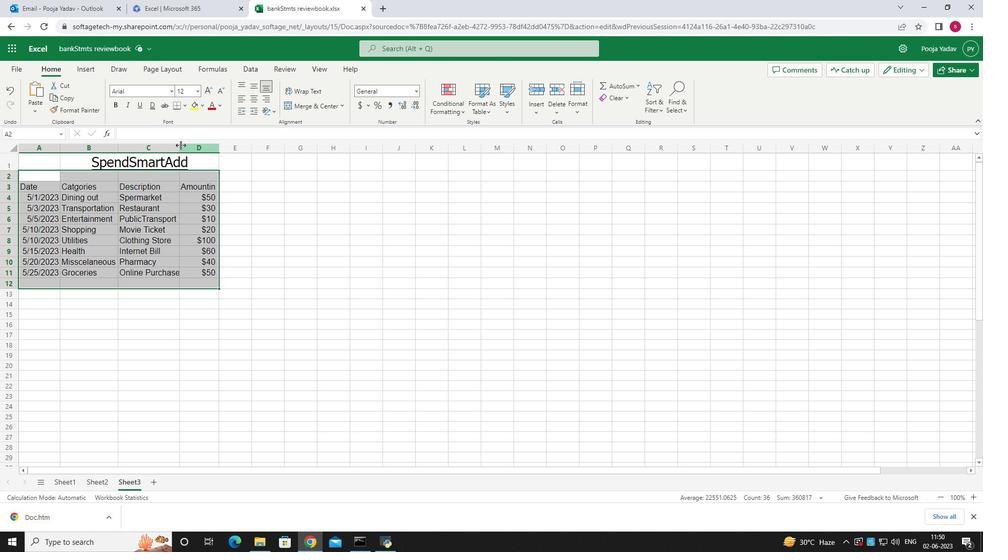 
Action: Mouse moved to (39, 162)
Screenshot: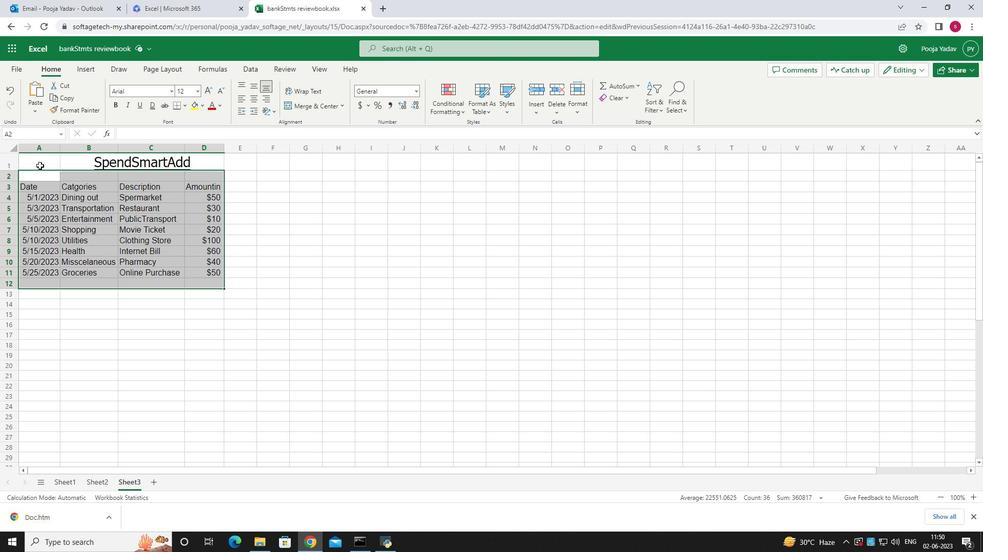 
Action: Mouse pressed left at (39, 162)
Screenshot: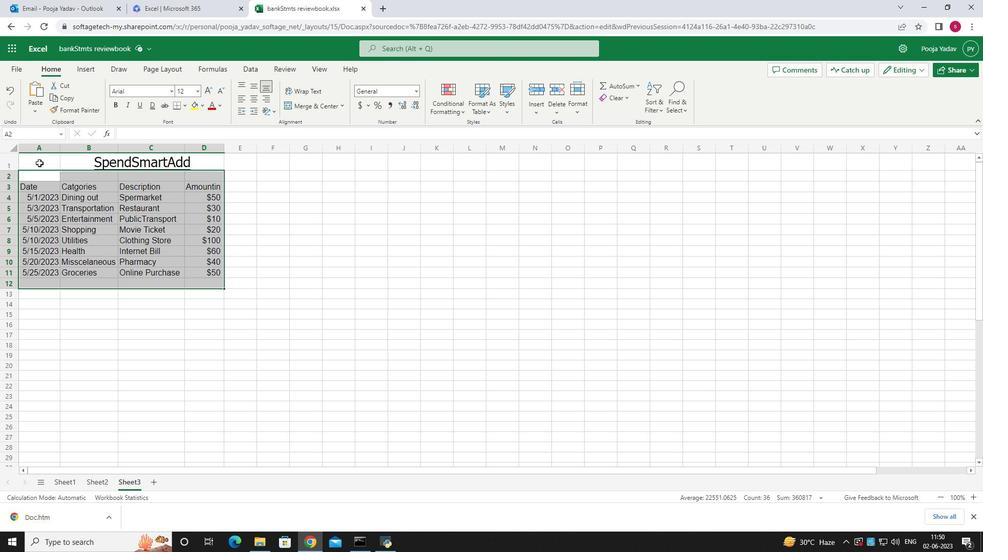 
Action: Mouse moved to (237, 101)
Screenshot: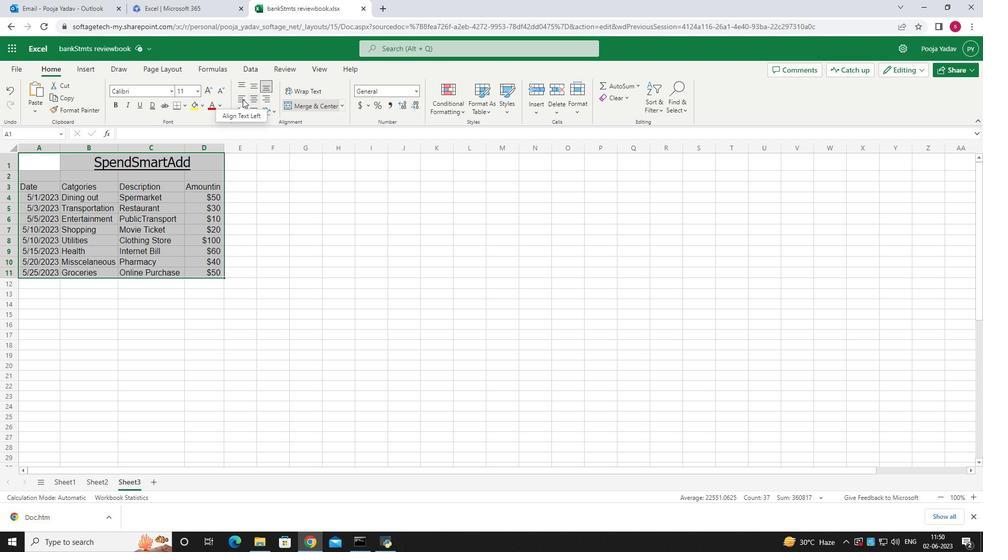 
Action: Mouse pressed left at (237, 101)
Screenshot: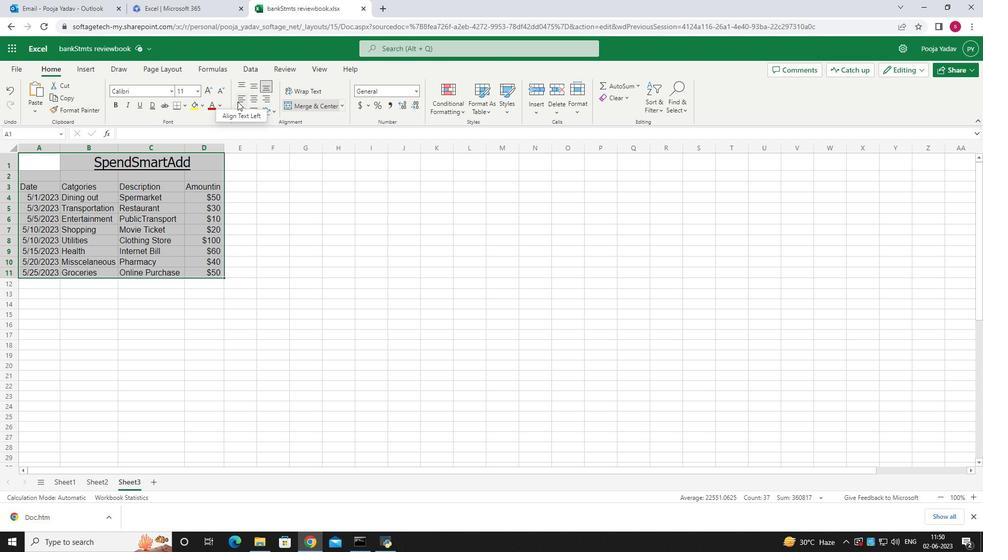 
Action: Mouse moved to (372, 246)
Screenshot: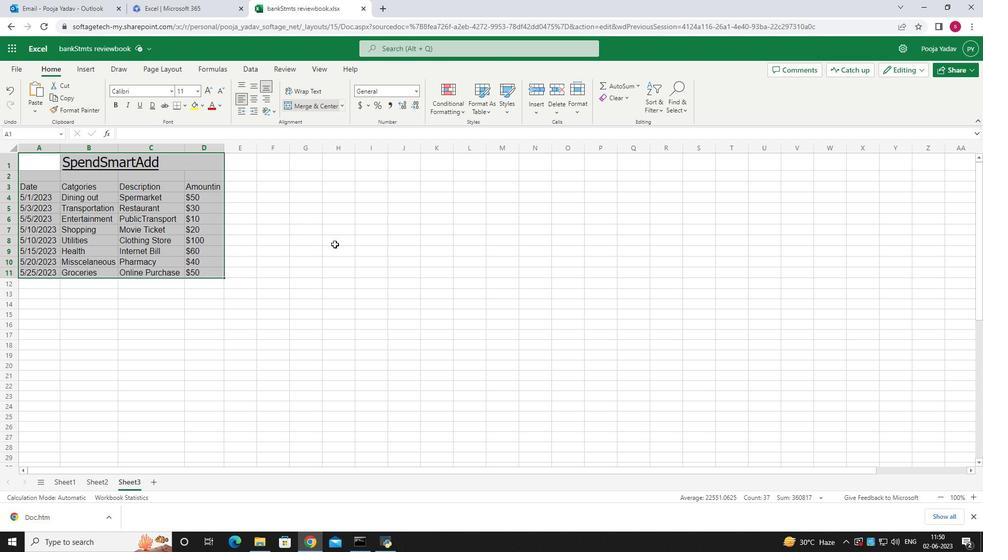 
